 Task: Find connections with filter location Ipojuca with filter topic #Marketswith filter profile language Spanish with filter current company National Skill Development Corporation with filter school Chitkara University with filter industry Water Supply and Irrigation Systems with filter service category Life Insurance with filter keywords title Proposal Writer
Action: Mouse moved to (458, 161)
Screenshot: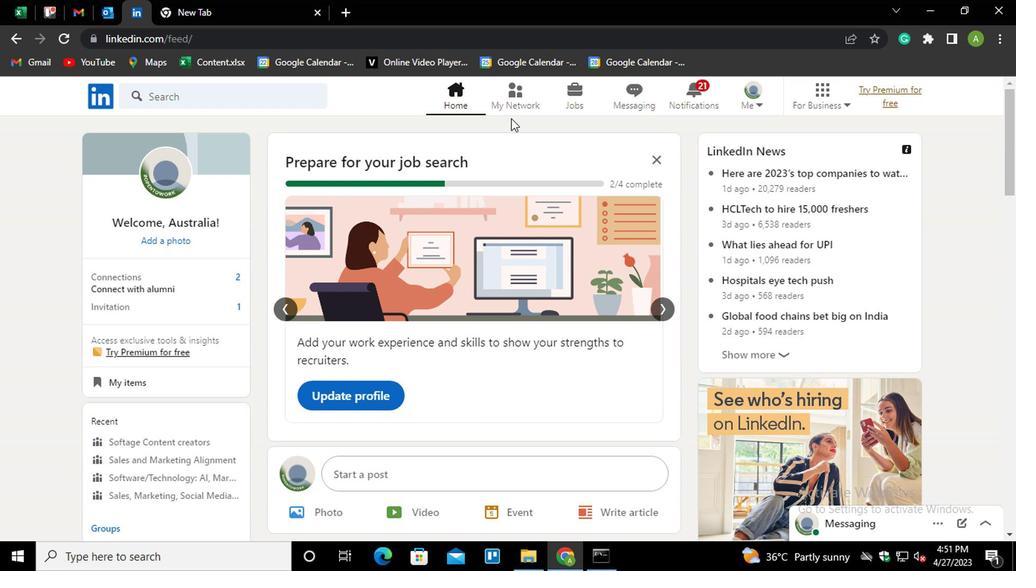 
Action: Mouse pressed left at (458, 161)
Screenshot: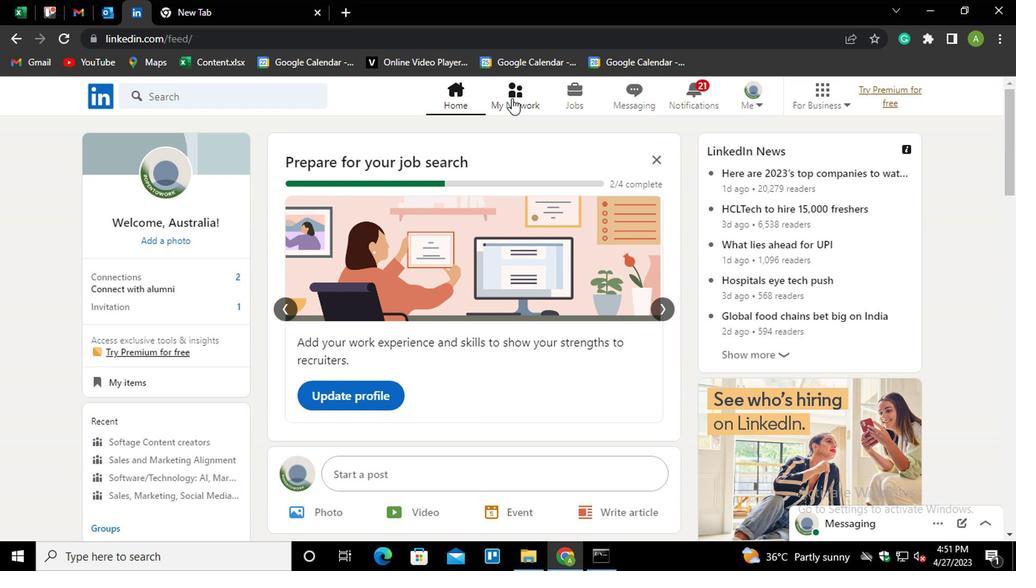 
Action: Mouse moved to (211, 218)
Screenshot: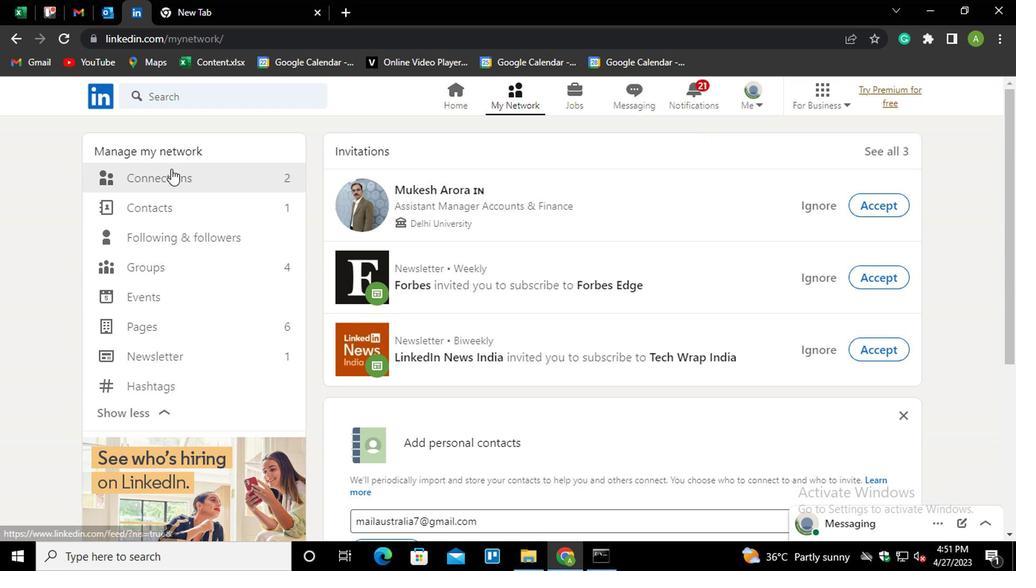 
Action: Mouse pressed left at (211, 218)
Screenshot: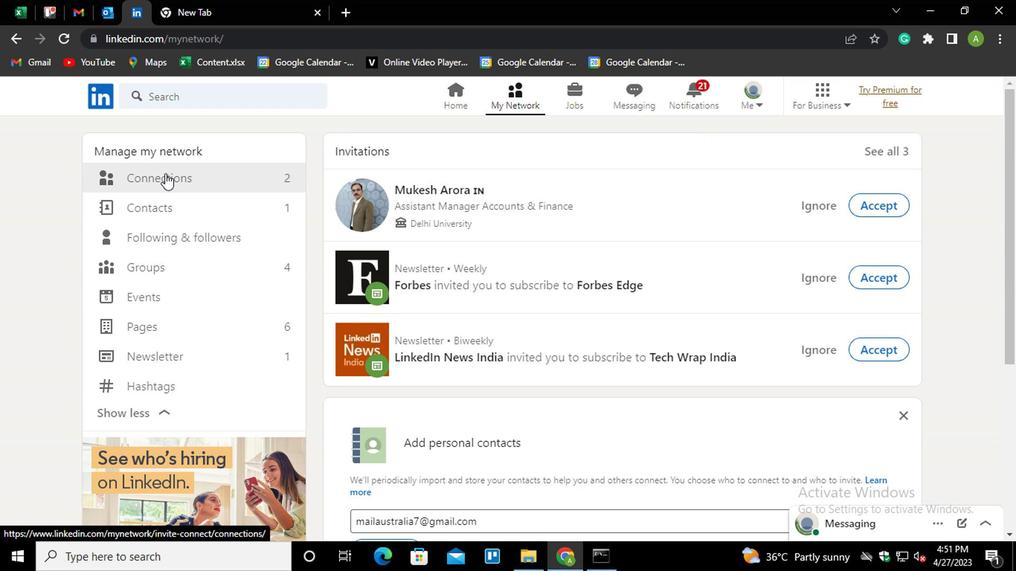 
Action: Mouse moved to (533, 216)
Screenshot: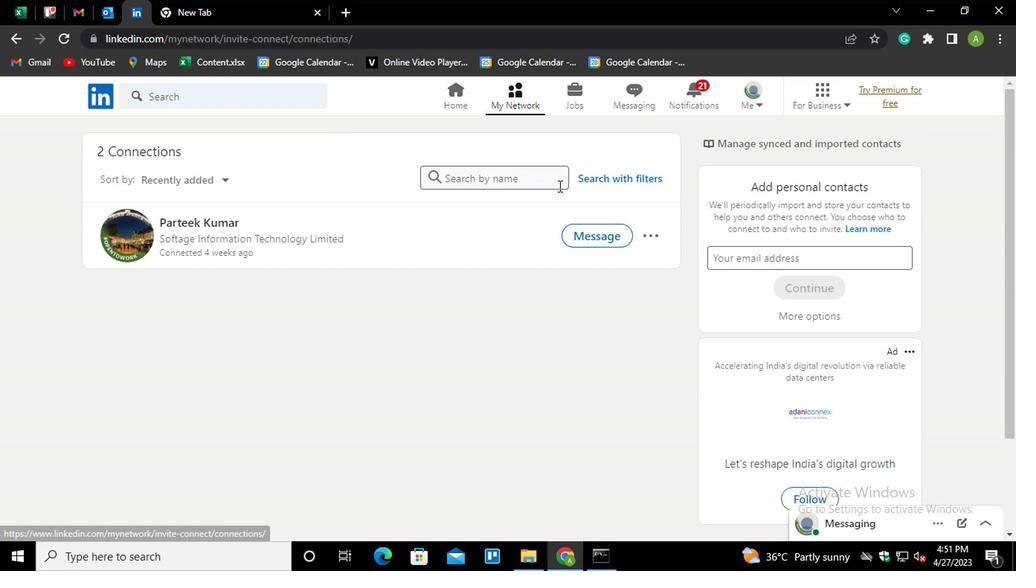 
Action: Mouse pressed left at (533, 216)
Screenshot: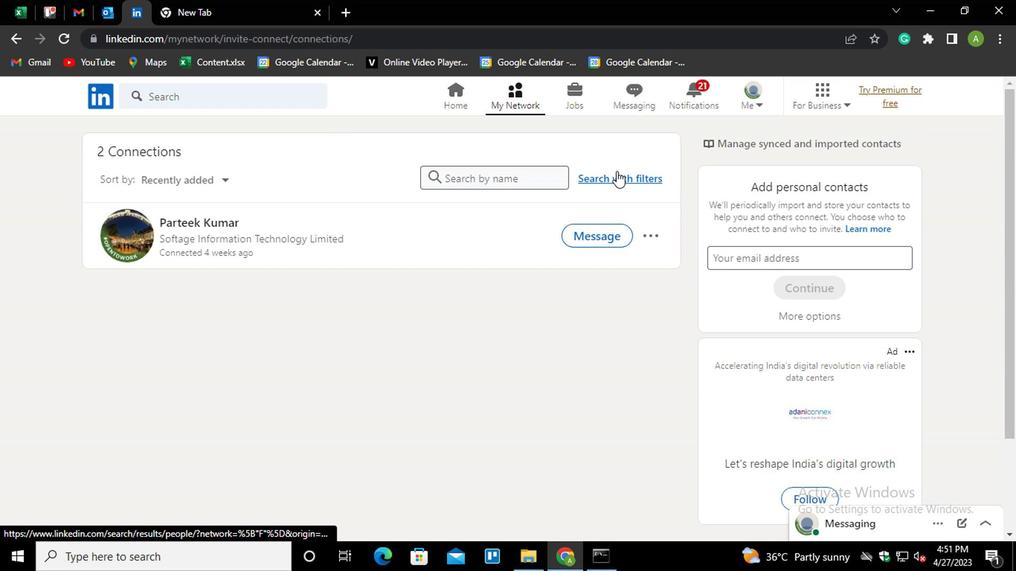 
Action: Mouse moved to (486, 195)
Screenshot: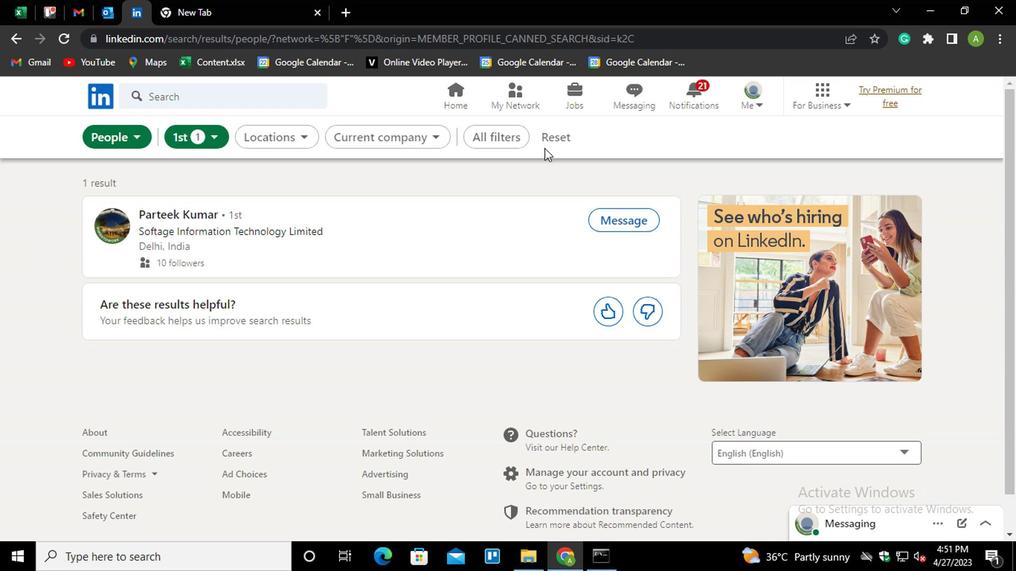 
Action: Mouse pressed left at (486, 195)
Screenshot: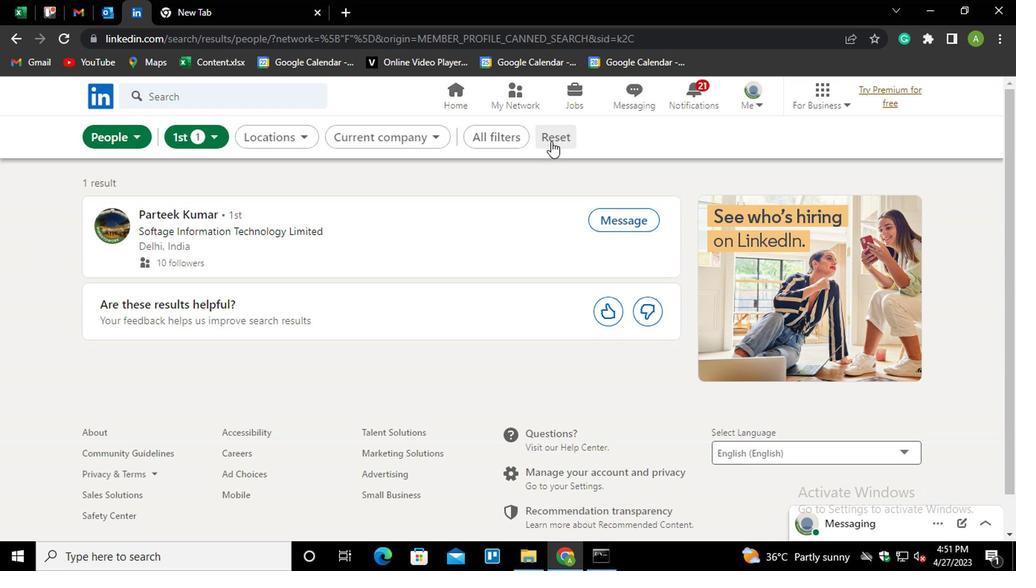 
Action: Mouse moved to (475, 195)
Screenshot: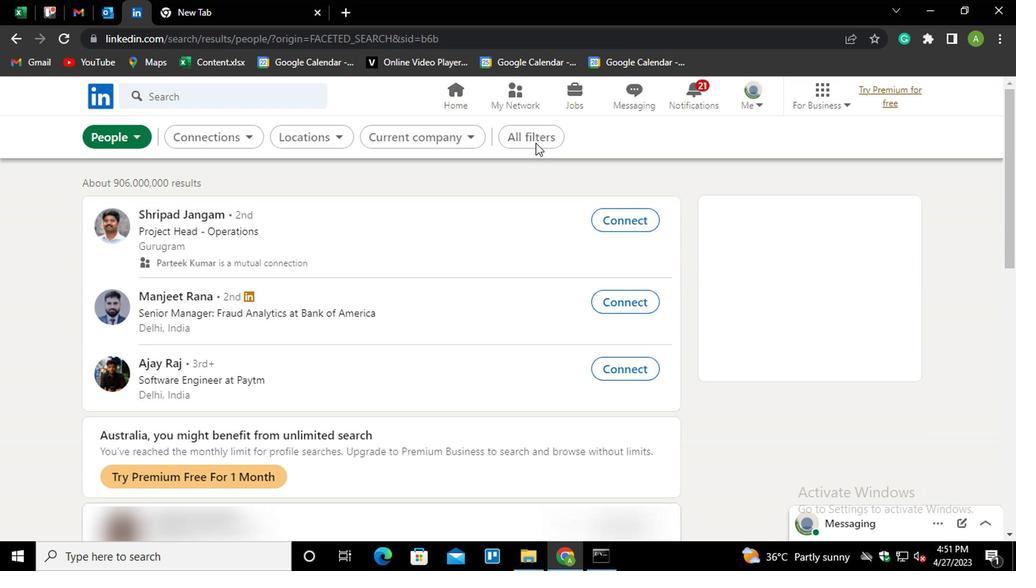
Action: Mouse pressed left at (475, 195)
Screenshot: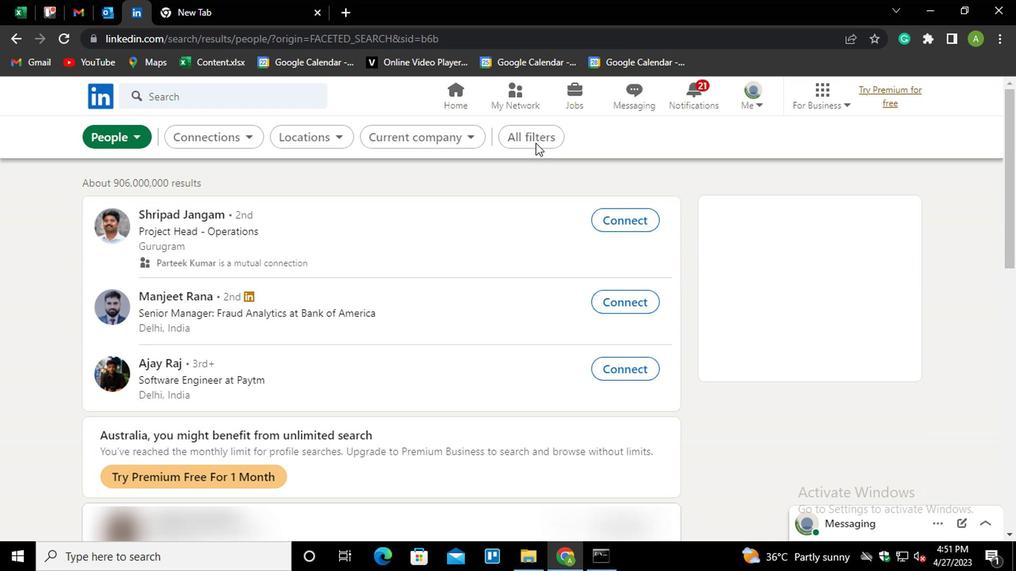 
Action: Mouse moved to (584, 284)
Screenshot: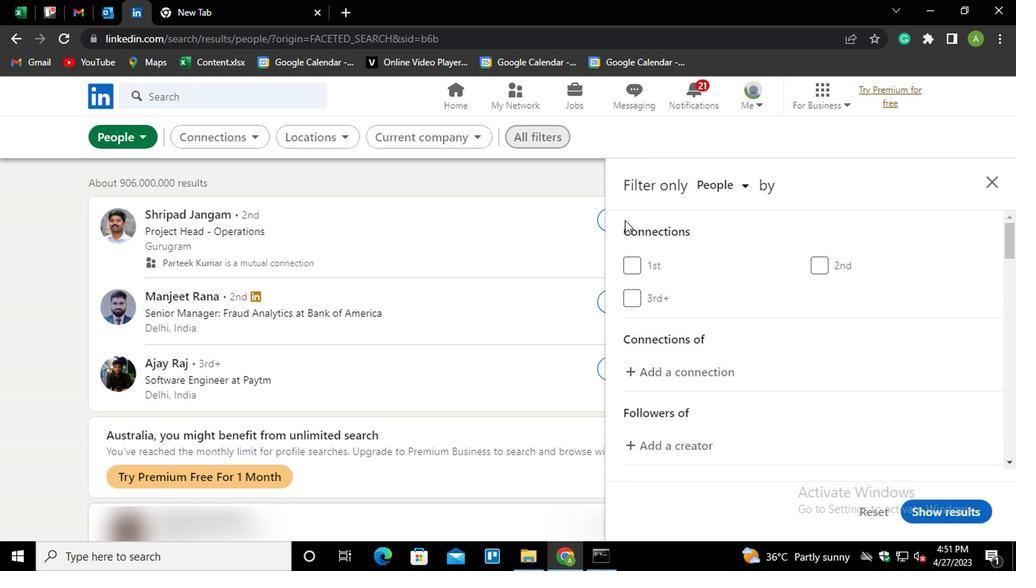 
Action: Mouse scrolled (584, 283) with delta (0, 0)
Screenshot: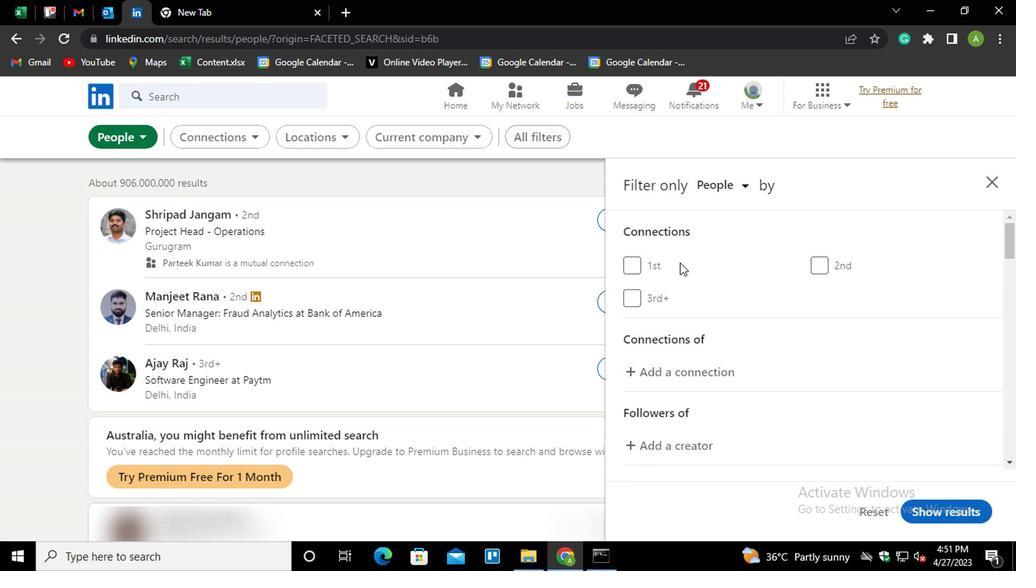 
Action: Mouse scrolled (584, 283) with delta (0, 0)
Screenshot: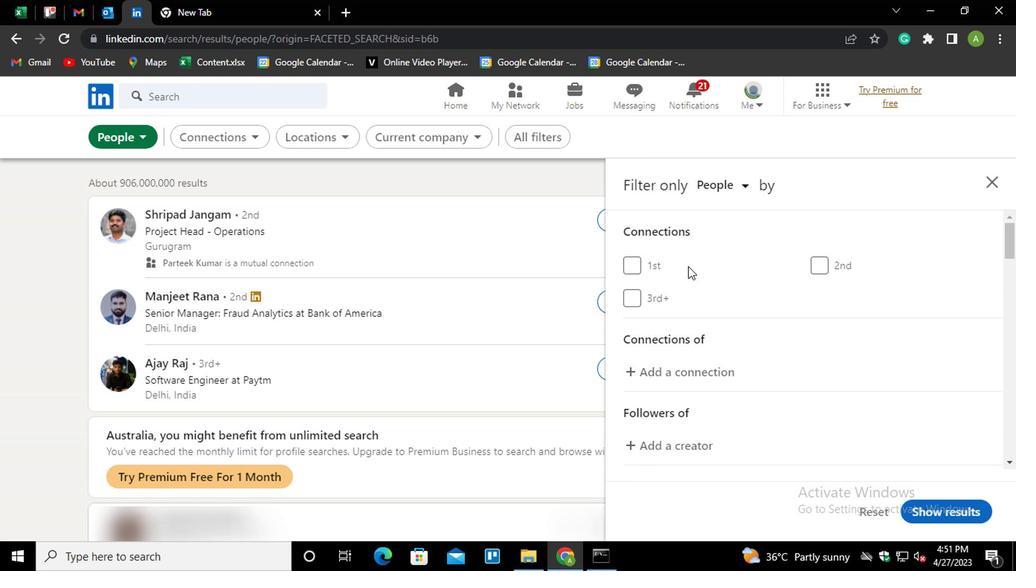 
Action: Mouse scrolled (584, 283) with delta (0, 0)
Screenshot: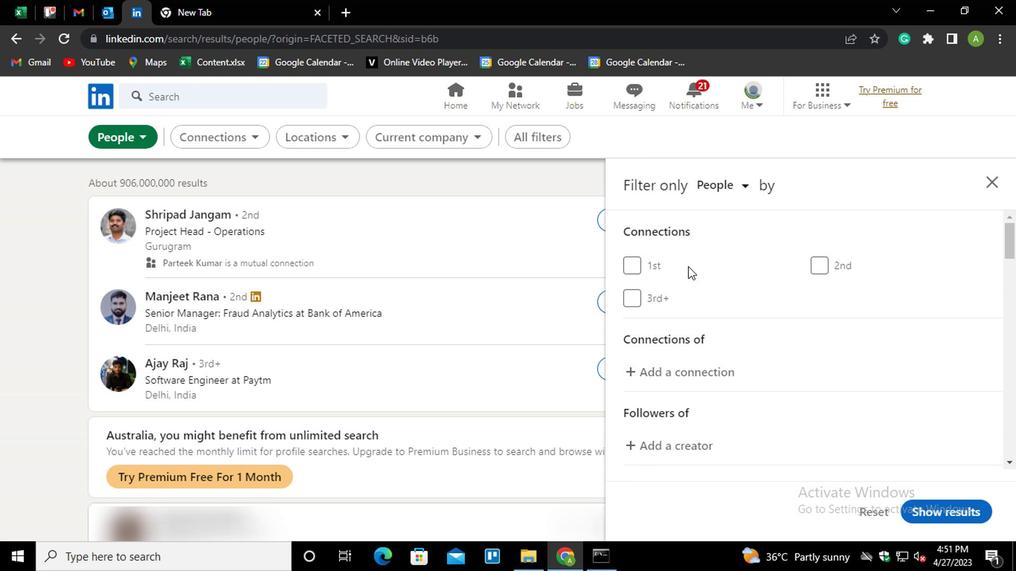 
Action: Mouse moved to (697, 358)
Screenshot: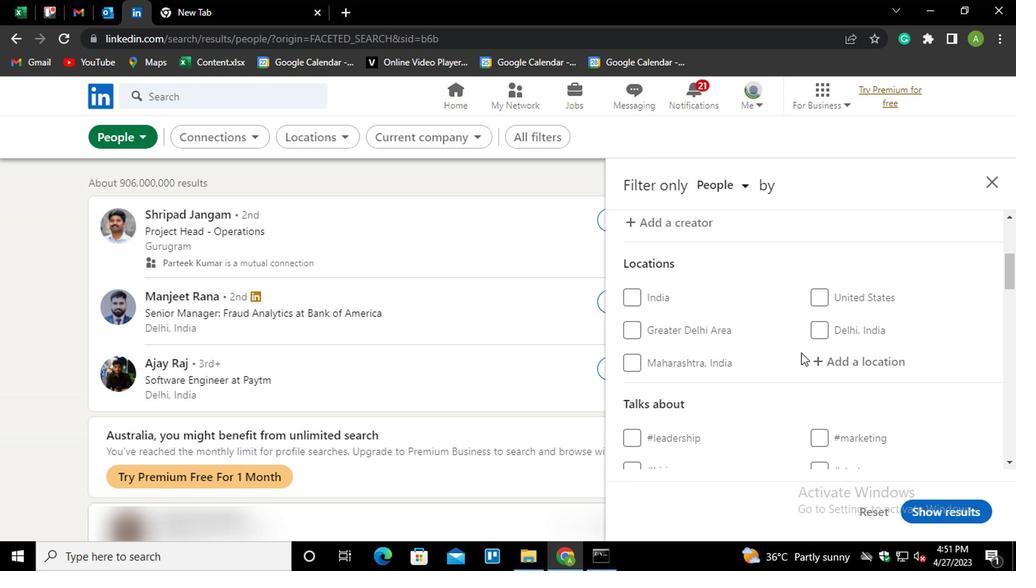 
Action: Mouse pressed left at (697, 358)
Screenshot: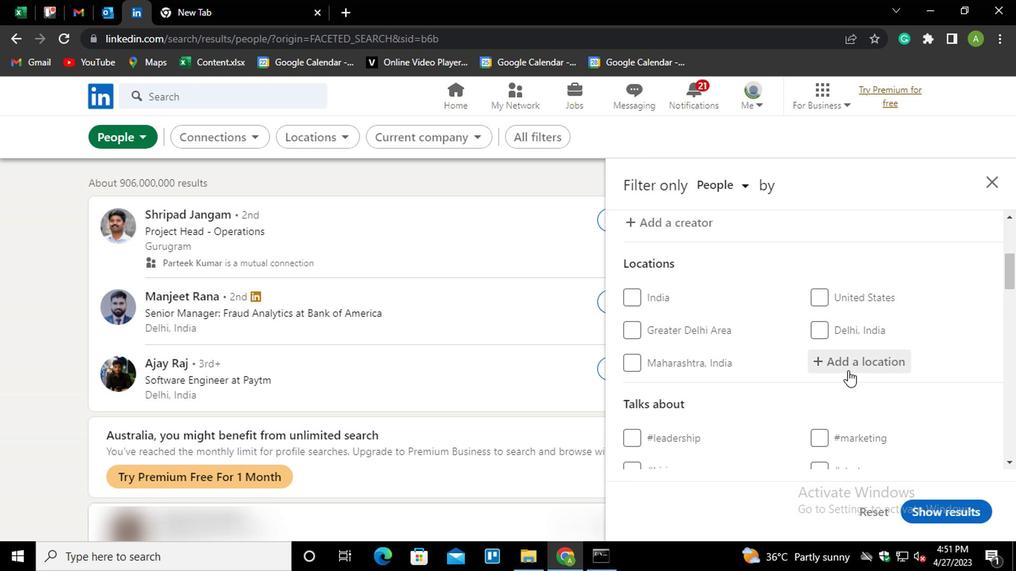 
Action: Mouse moved to (697, 354)
Screenshot: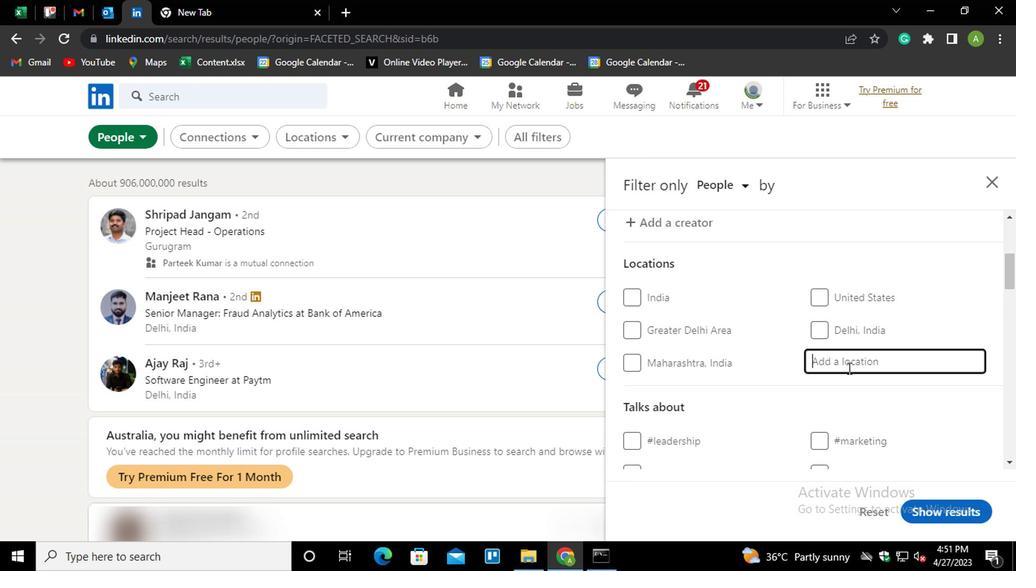 
Action: Mouse pressed left at (697, 354)
Screenshot: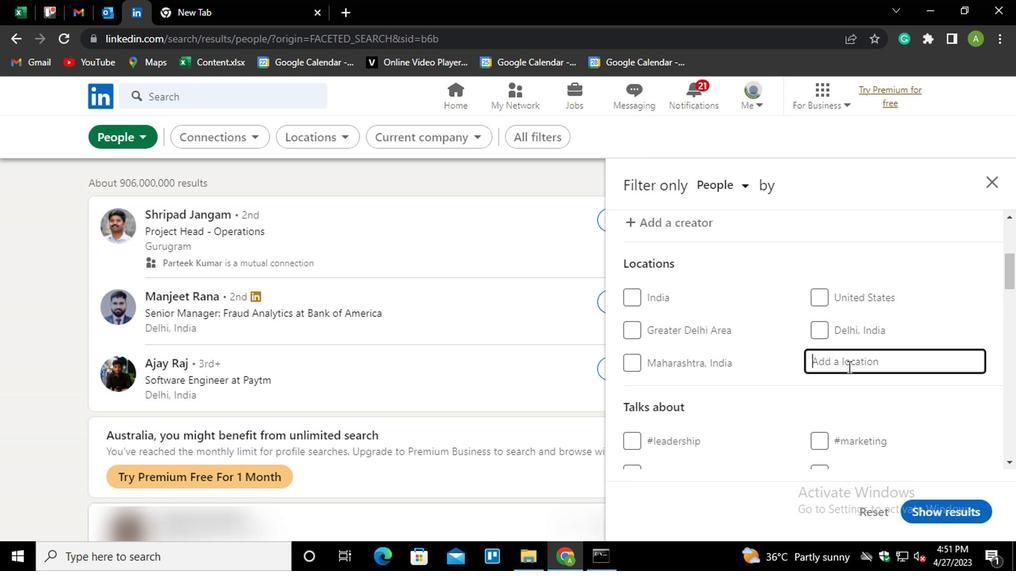 
Action: Mouse moved to (697, 353)
Screenshot: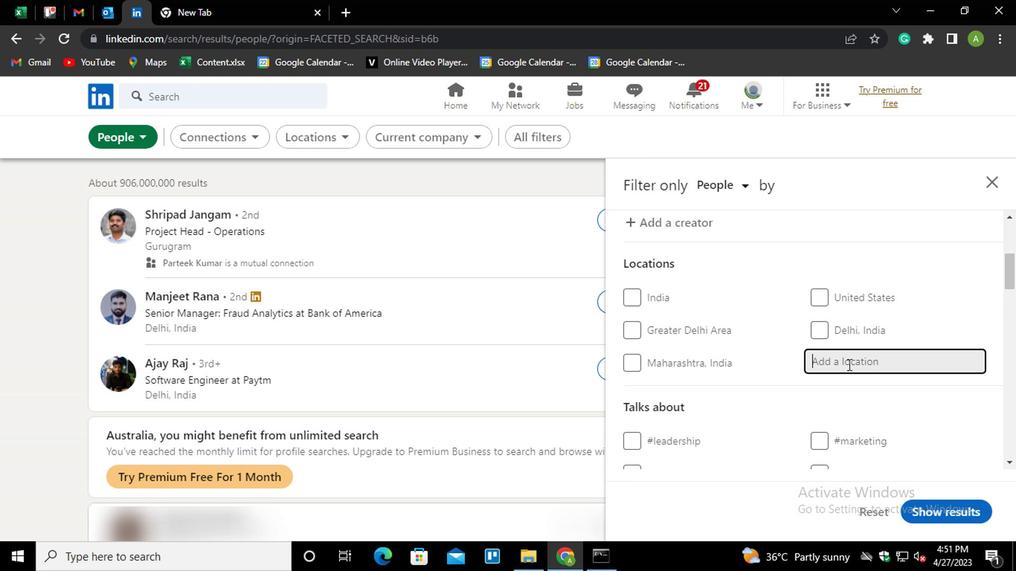 
Action: Key pressed <Key.shift><Key.shift><Key.shift><Key.shift><Key.shift><Key.shift>IPOJUCA<Key.down><Key.enter>
Screenshot: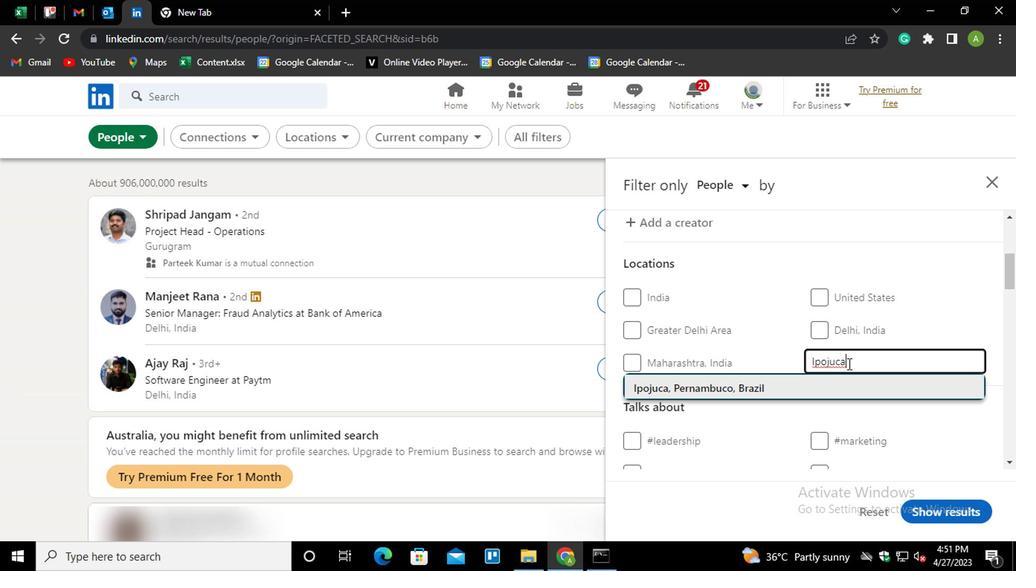 
Action: Mouse scrolled (697, 352) with delta (0, 0)
Screenshot: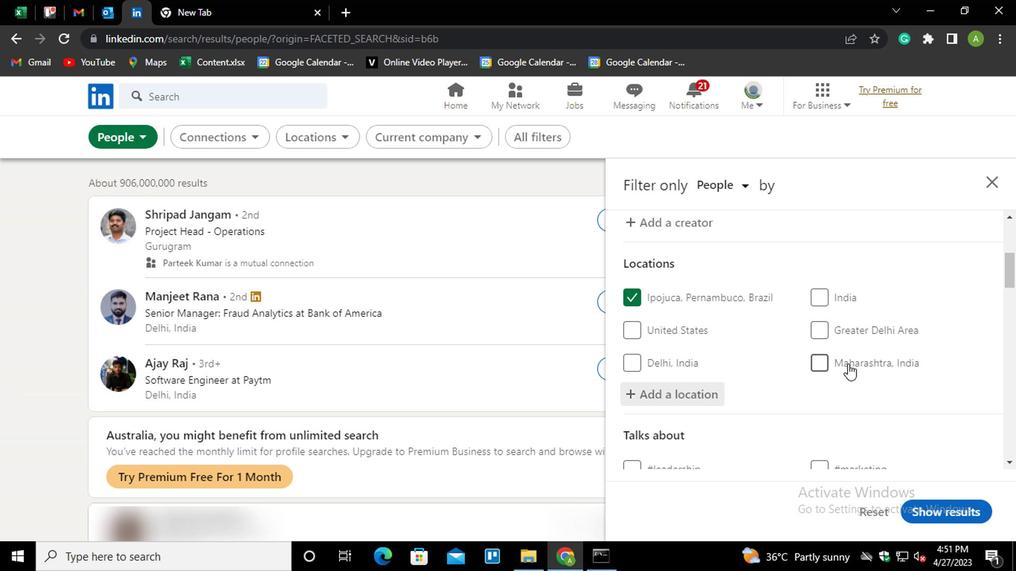 
Action: Mouse scrolled (697, 352) with delta (0, 0)
Screenshot: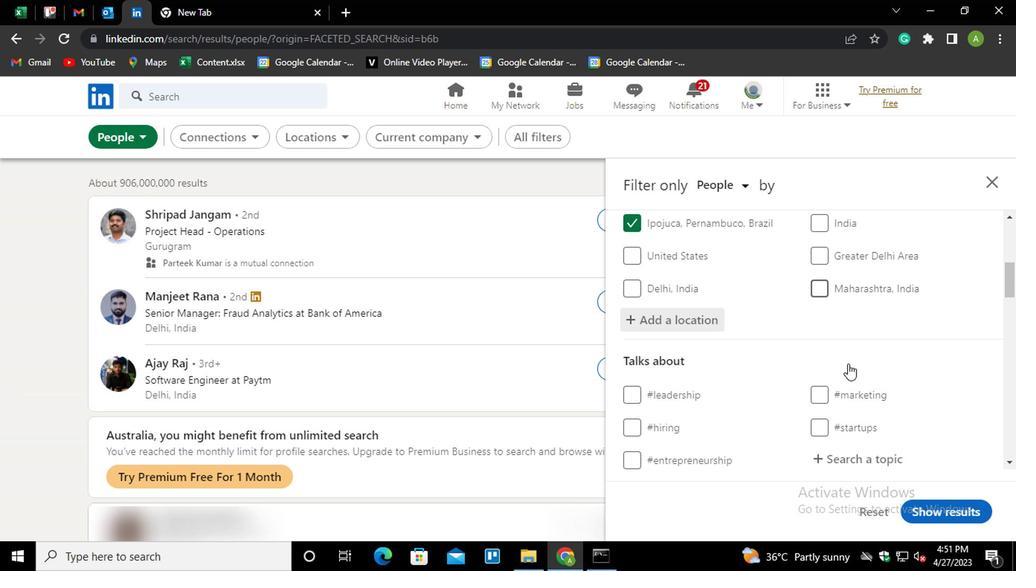 
Action: Mouse scrolled (697, 352) with delta (0, 0)
Screenshot: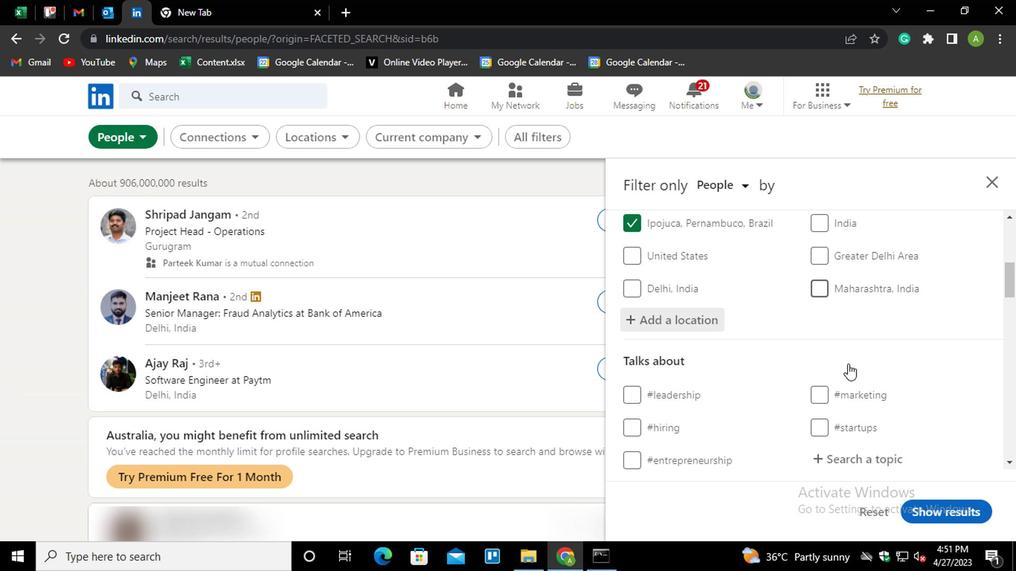 
Action: Mouse moved to (694, 314)
Screenshot: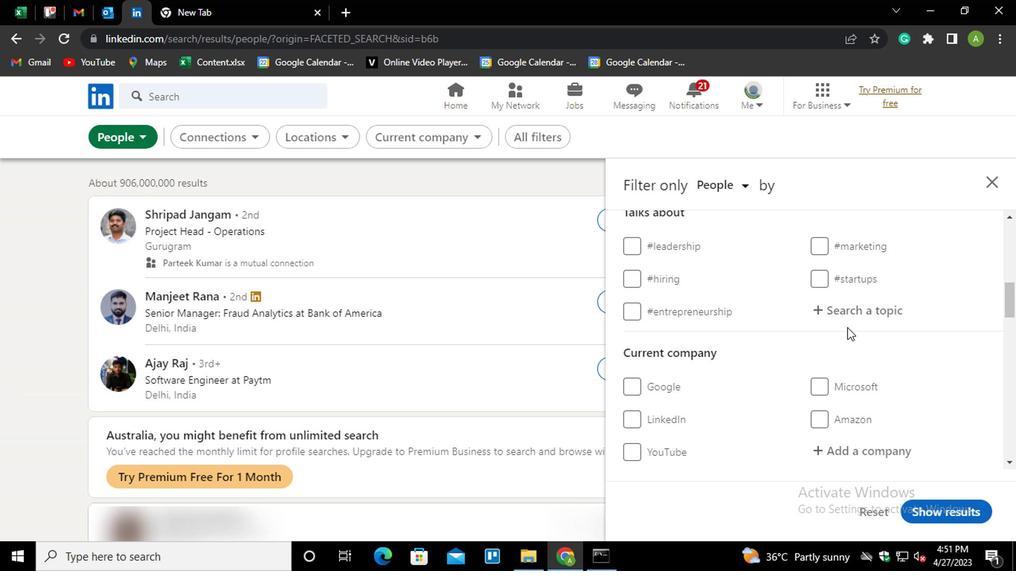 
Action: Mouse pressed left at (694, 314)
Screenshot: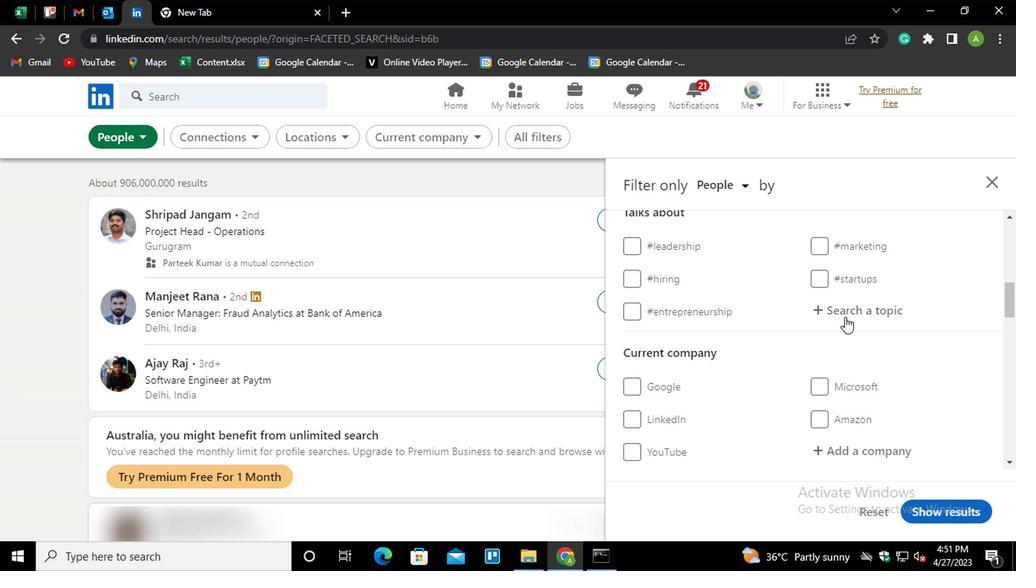 
Action: Key pressed <Key.shift>MARKETS<Key.down><Key.enter>
Screenshot: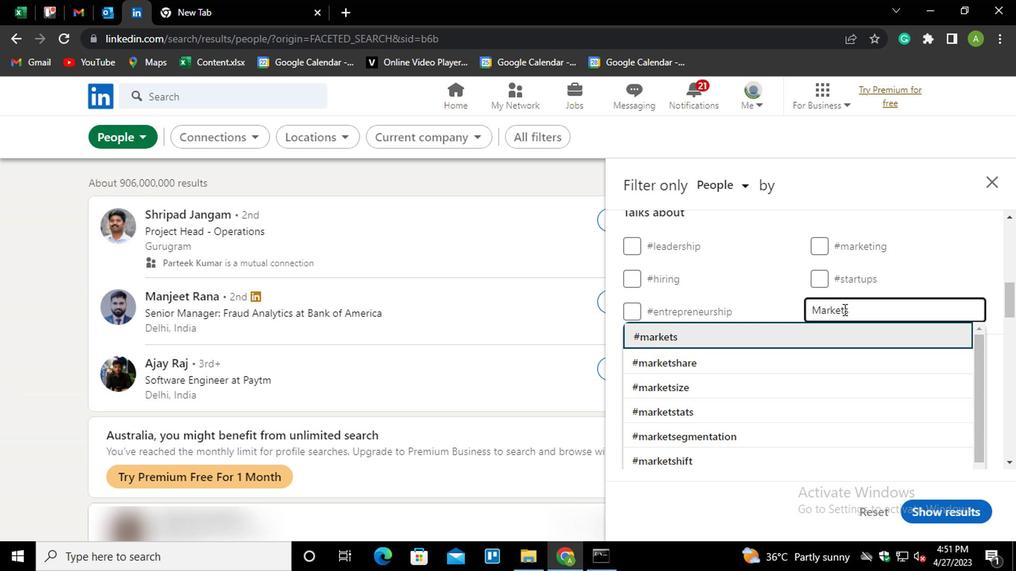 
Action: Mouse moved to (694, 314)
Screenshot: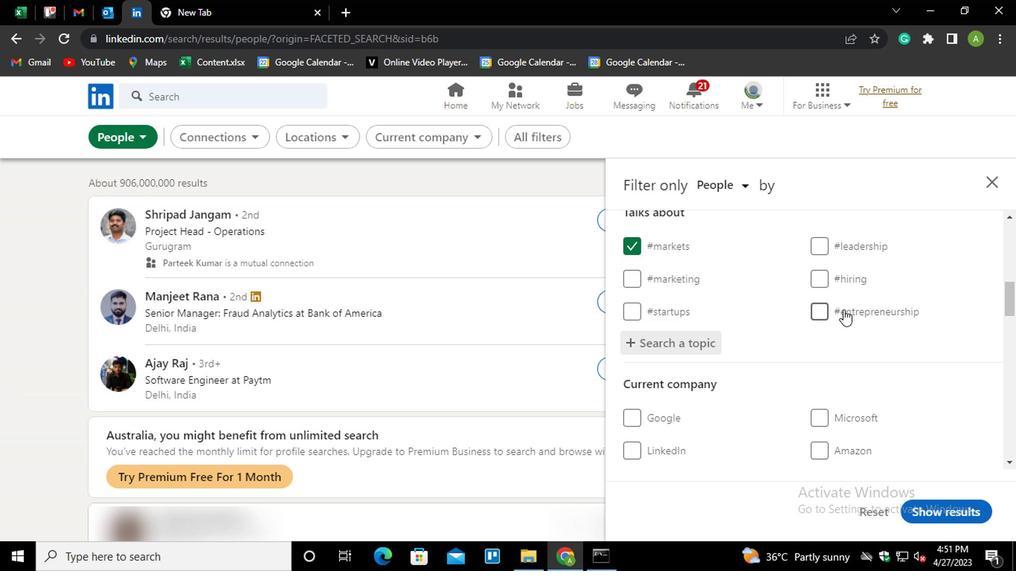 
Action: Mouse scrolled (694, 314) with delta (0, 0)
Screenshot: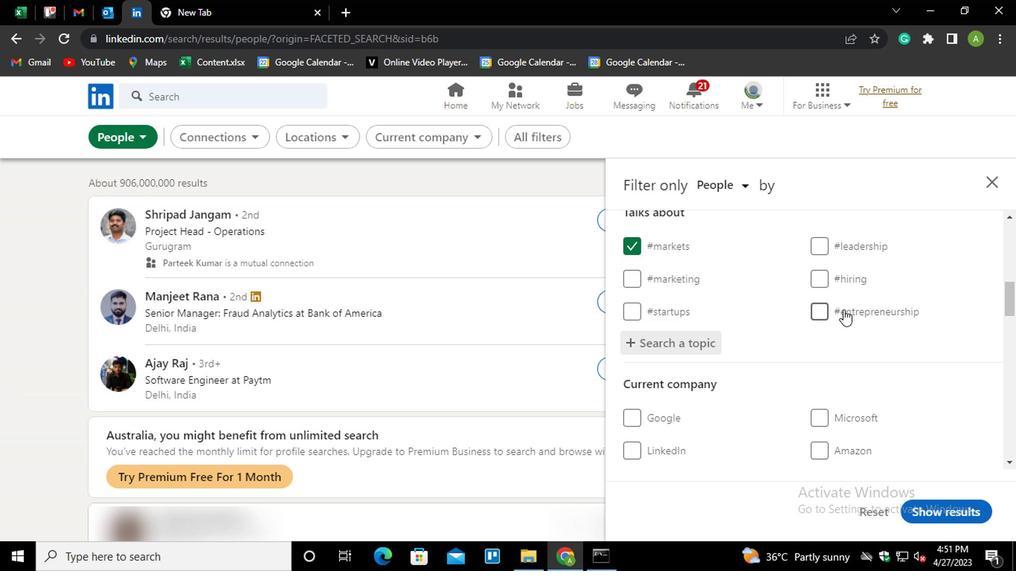 
Action: Mouse scrolled (694, 314) with delta (0, 0)
Screenshot: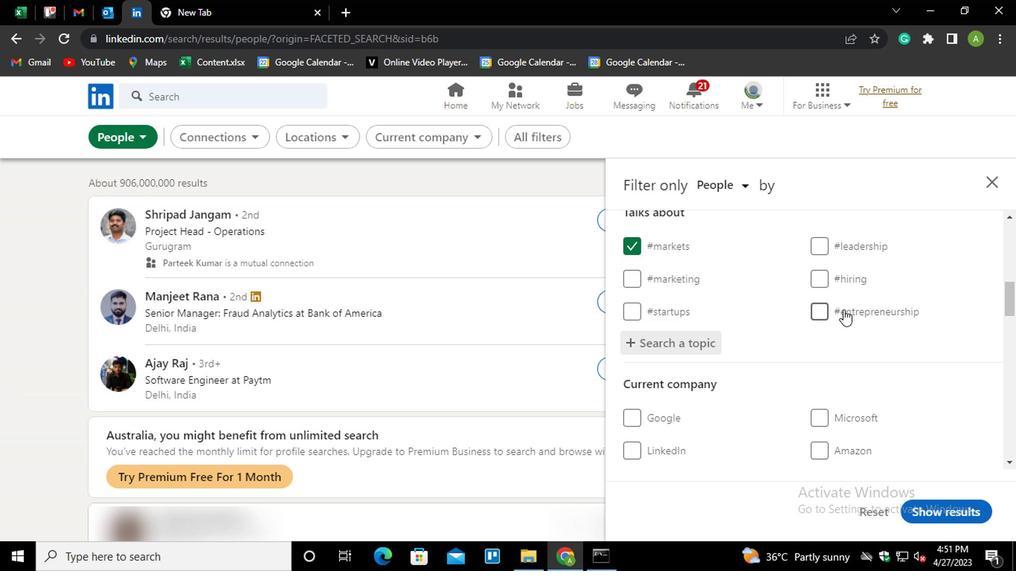 
Action: Mouse scrolled (694, 314) with delta (0, 0)
Screenshot: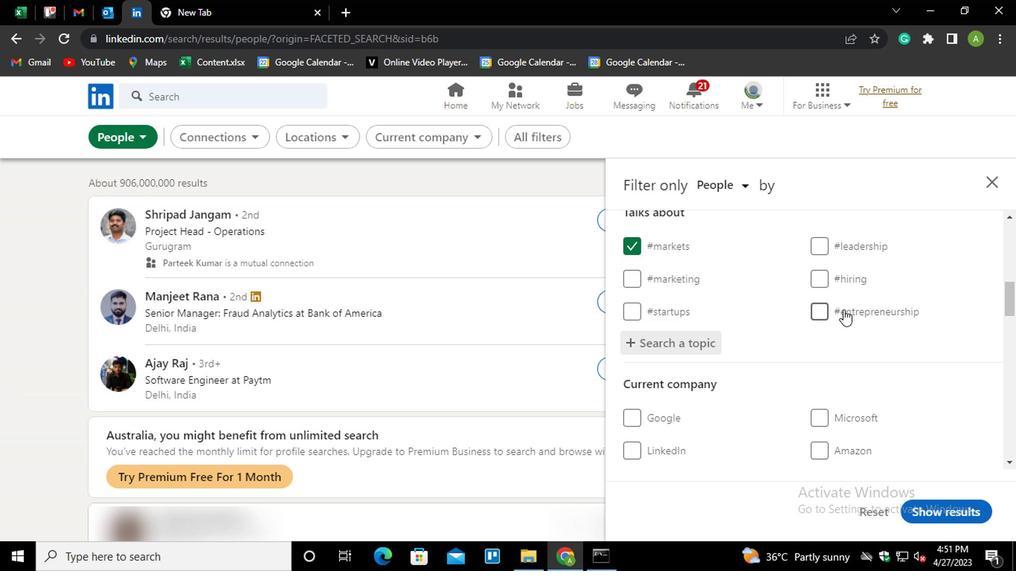 
Action: Mouse scrolled (694, 314) with delta (0, 0)
Screenshot: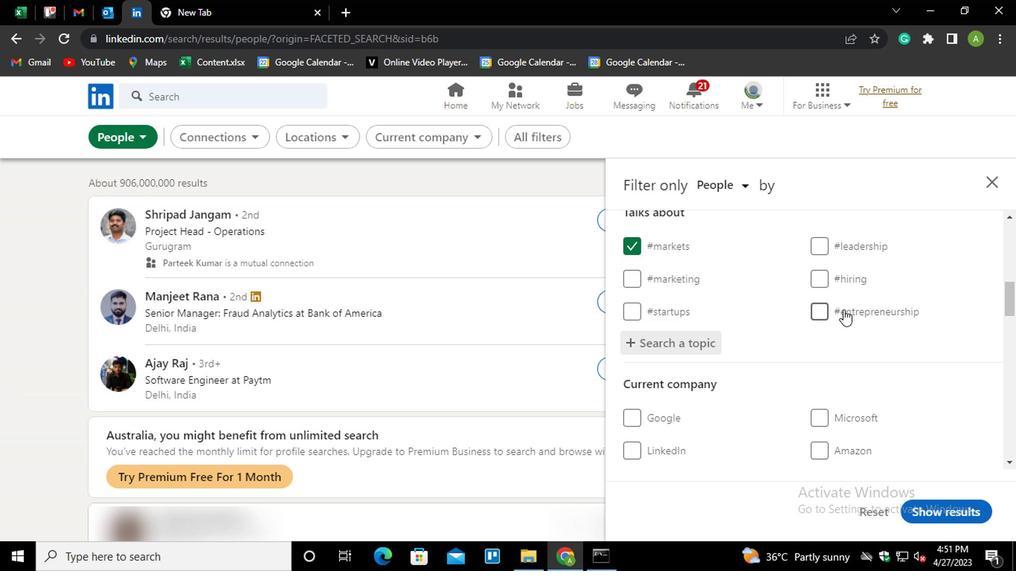 
Action: Mouse scrolled (694, 314) with delta (0, 0)
Screenshot: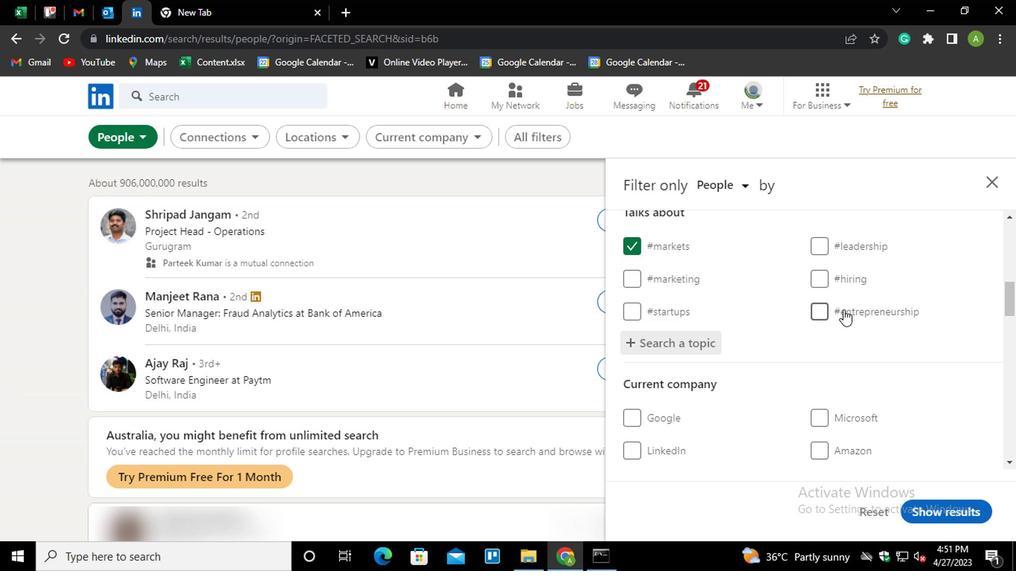 
Action: Mouse scrolled (694, 314) with delta (0, 0)
Screenshot: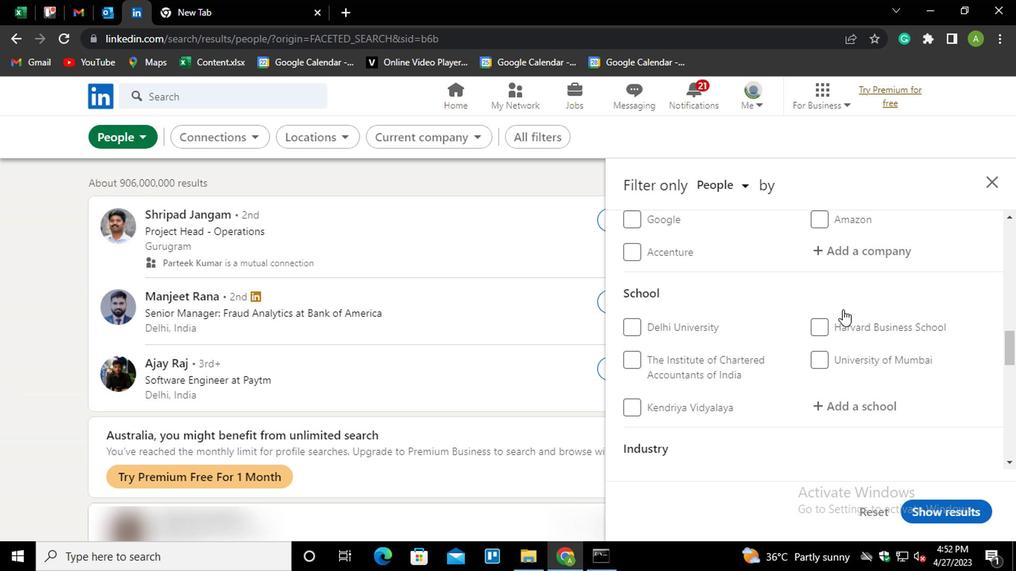 
Action: Mouse scrolled (694, 314) with delta (0, 0)
Screenshot: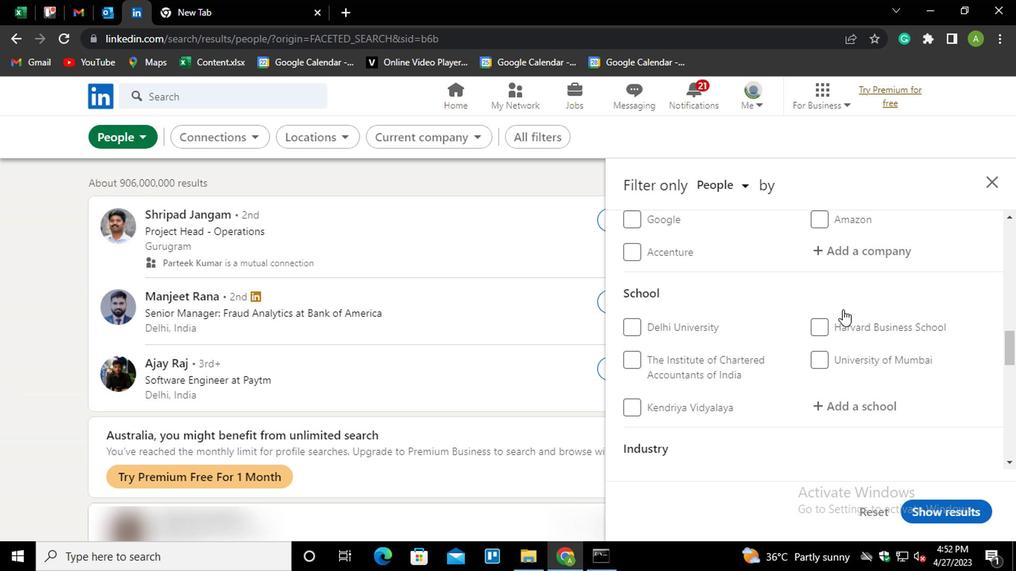 
Action: Mouse scrolled (694, 314) with delta (0, 0)
Screenshot: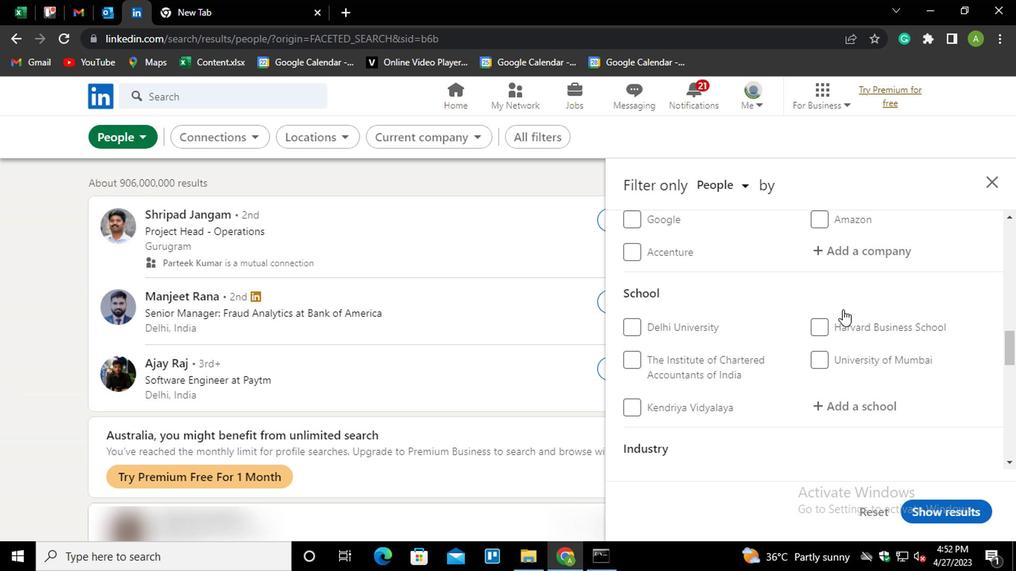 
Action: Mouse scrolled (694, 314) with delta (0, 0)
Screenshot: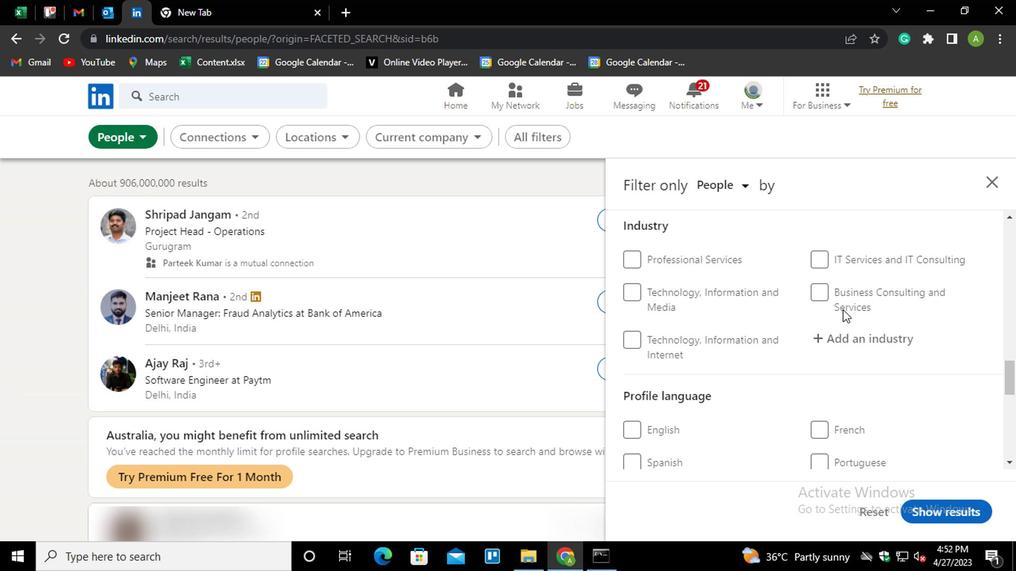 
Action: Mouse scrolled (694, 314) with delta (0, 0)
Screenshot: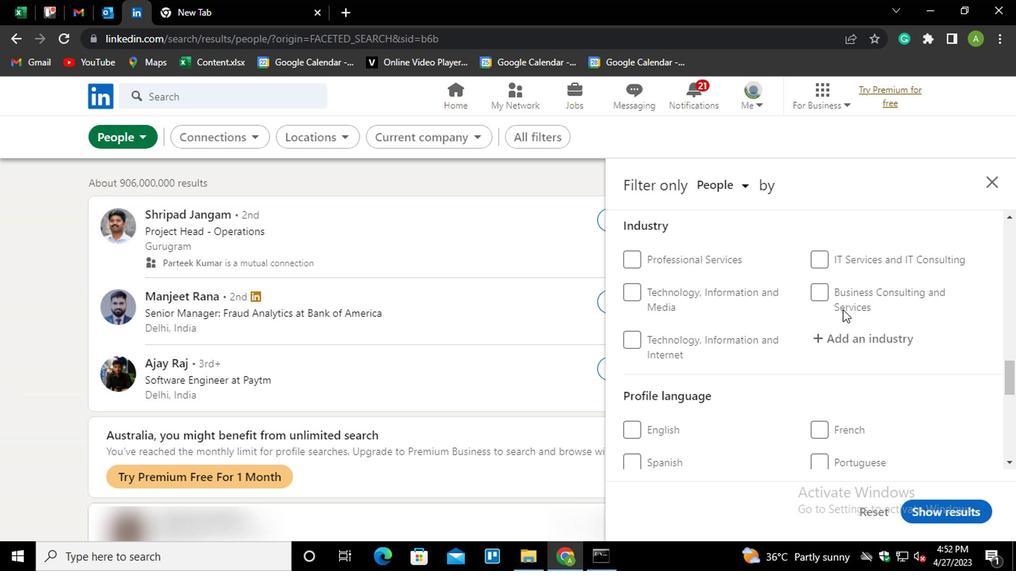 
Action: Mouse moved to (540, 319)
Screenshot: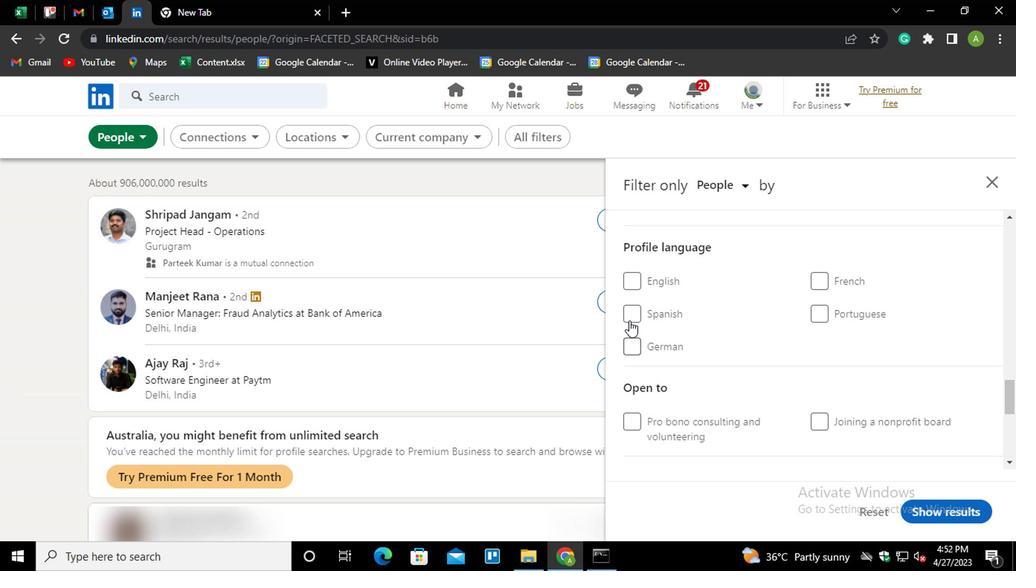 
Action: Mouse pressed left at (540, 319)
Screenshot: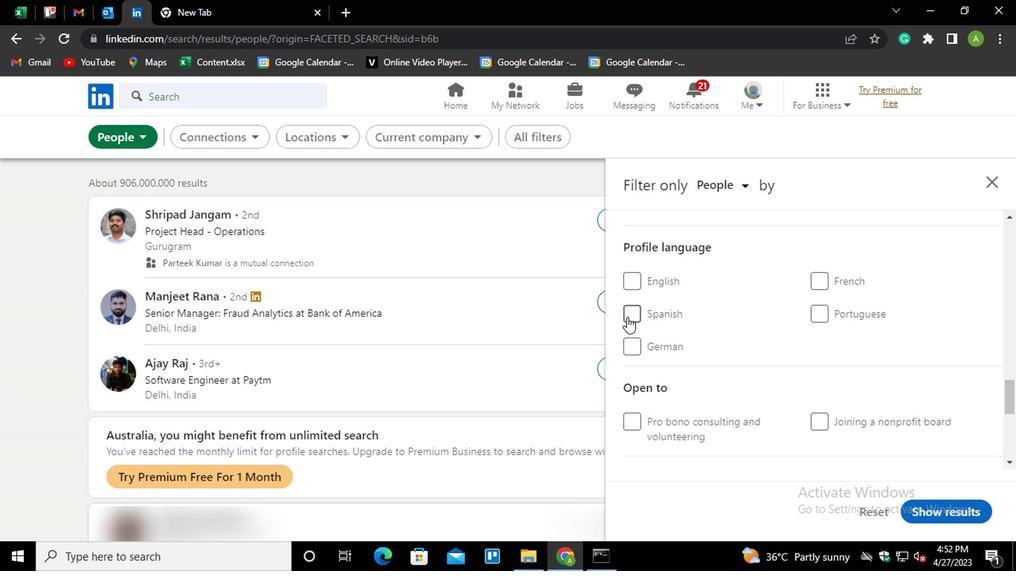 
Action: Mouse moved to (647, 339)
Screenshot: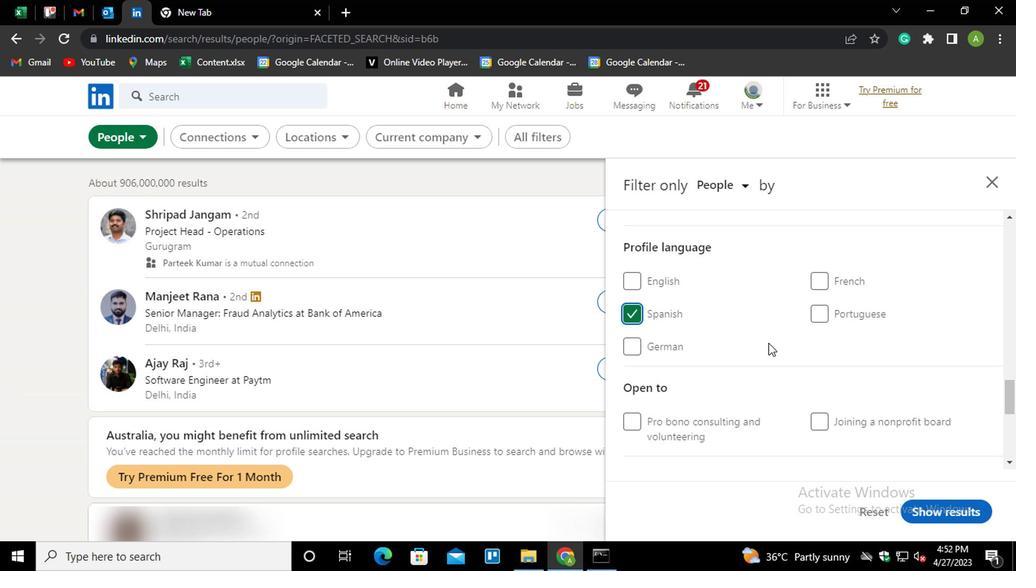 
Action: Mouse scrolled (647, 339) with delta (0, 0)
Screenshot: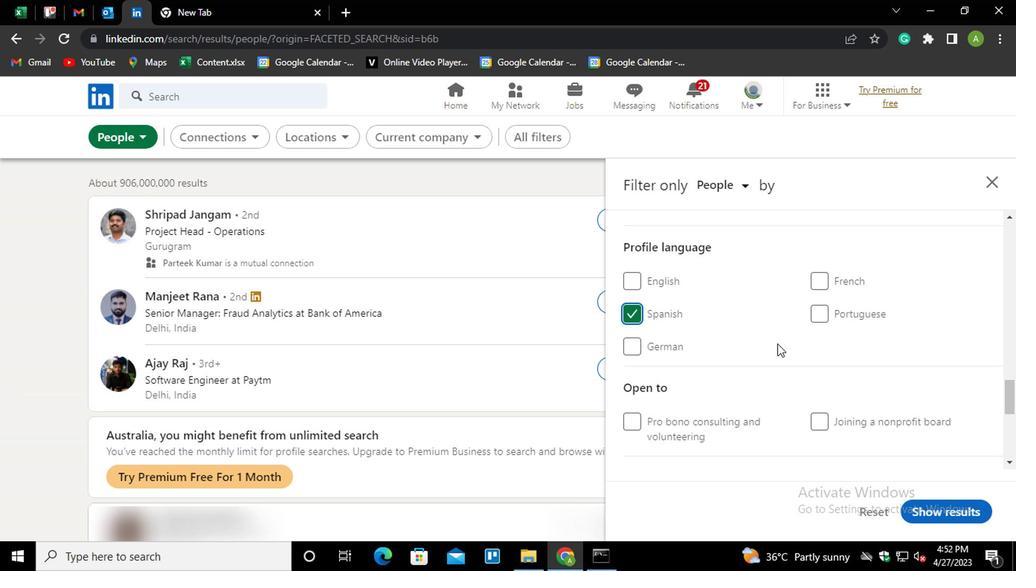 
Action: Mouse scrolled (647, 339) with delta (0, 0)
Screenshot: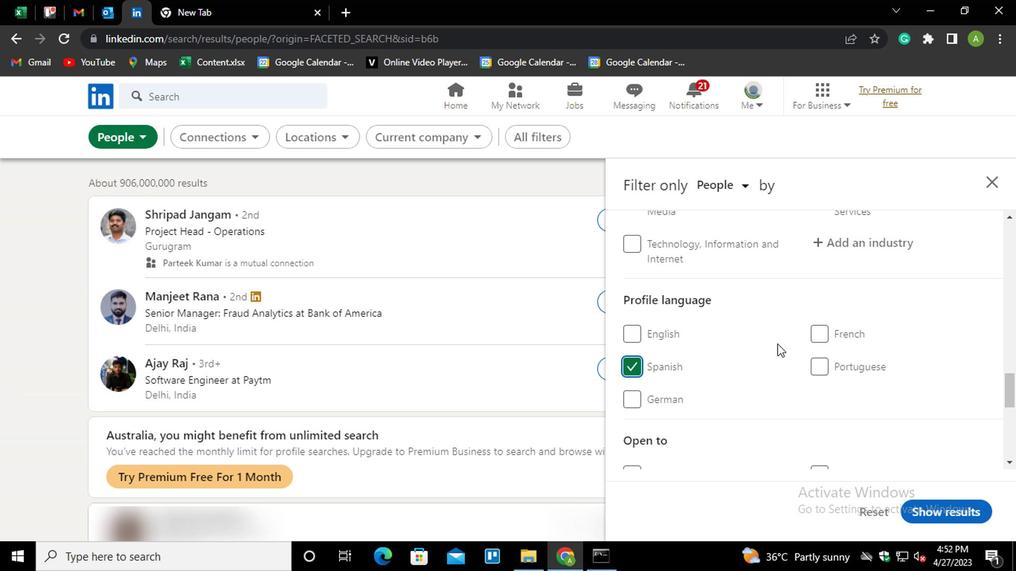 
Action: Mouse scrolled (647, 339) with delta (0, 0)
Screenshot: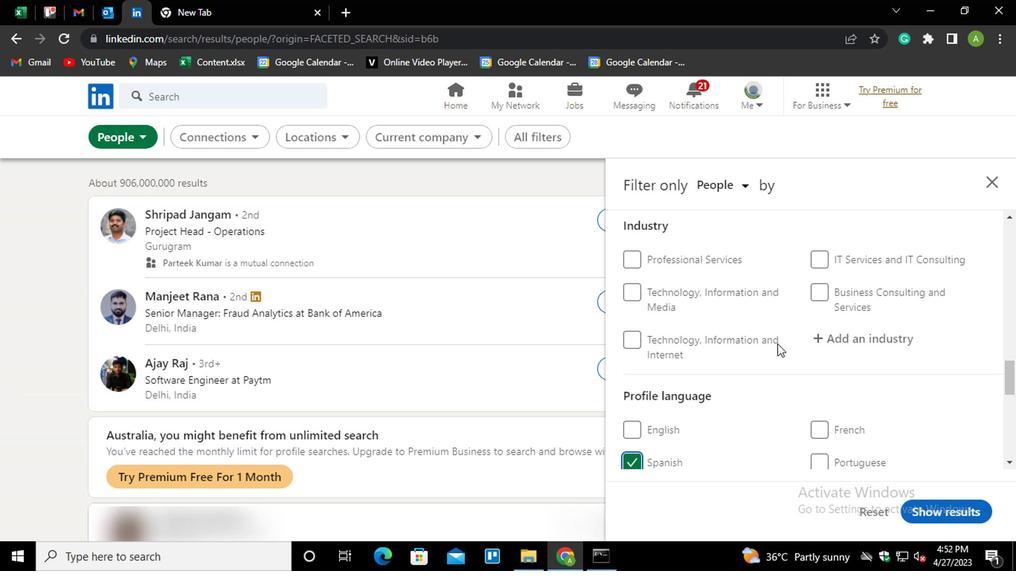 
Action: Mouse scrolled (647, 339) with delta (0, 0)
Screenshot: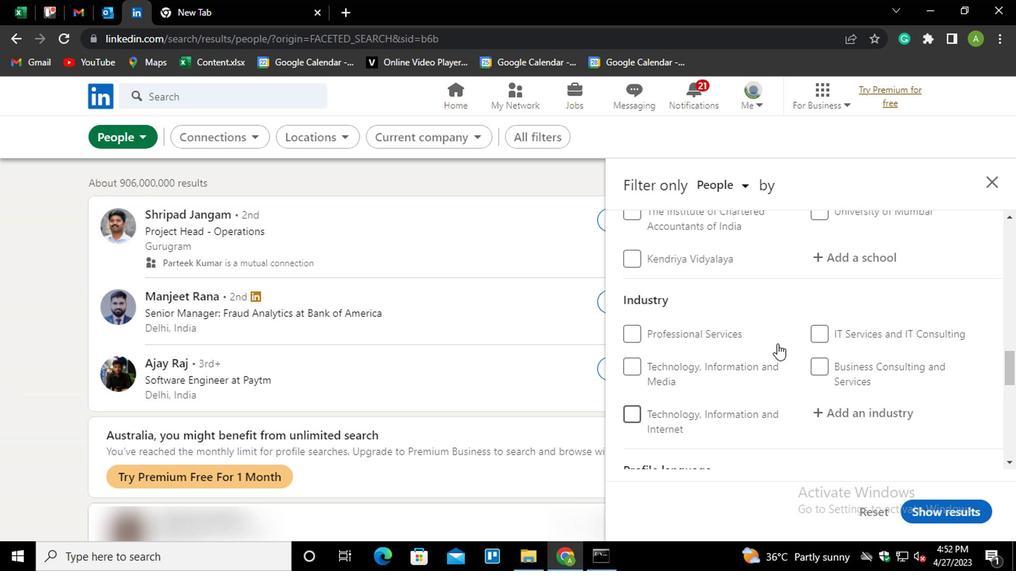 
Action: Mouse scrolled (647, 339) with delta (0, 0)
Screenshot: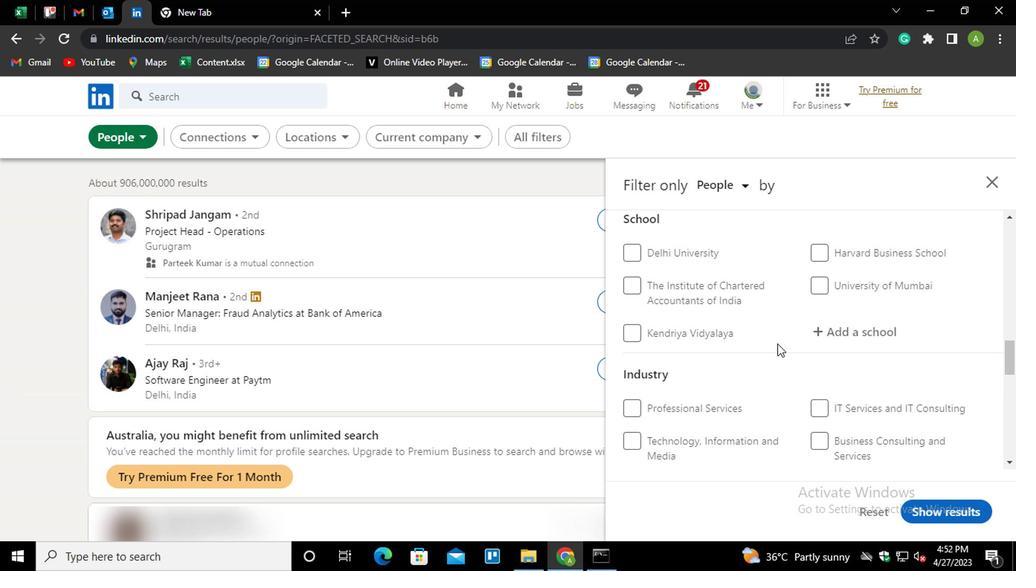 
Action: Mouse scrolled (647, 339) with delta (0, 0)
Screenshot: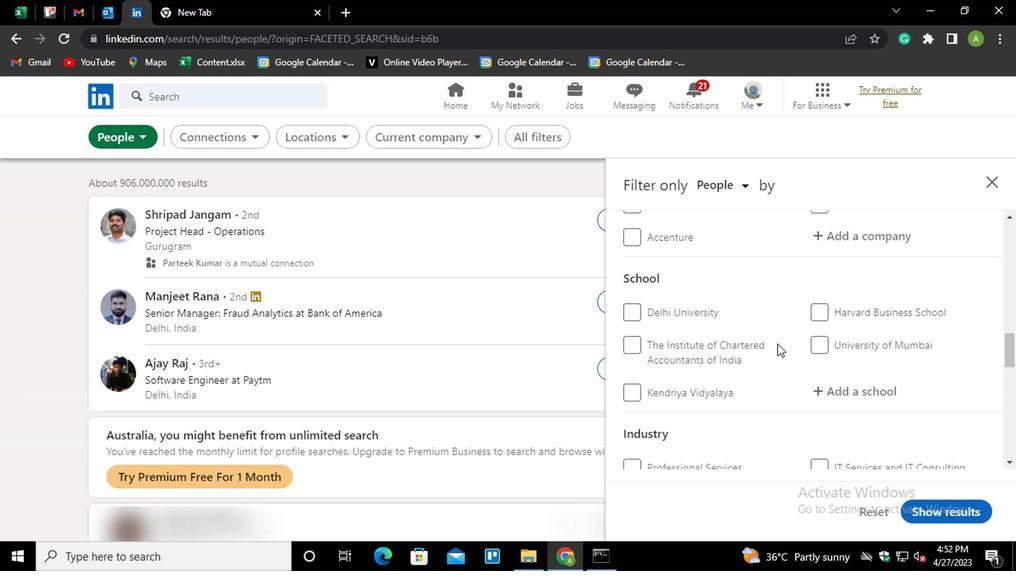 
Action: Mouse scrolled (647, 339) with delta (0, 0)
Screenshot: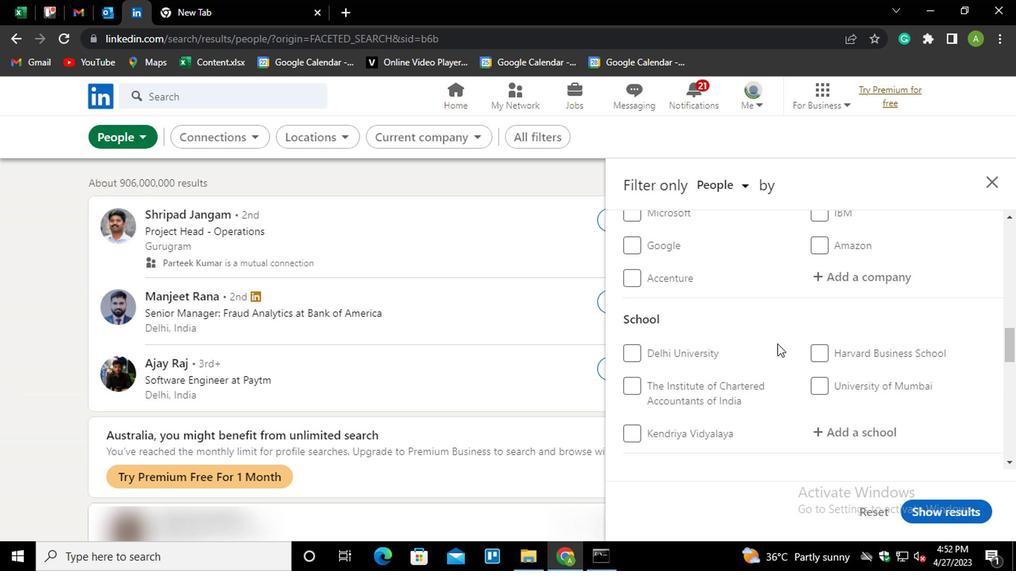 
Action: Mouse scrolled (647, 339) with delta (0, 0)
Screenshot: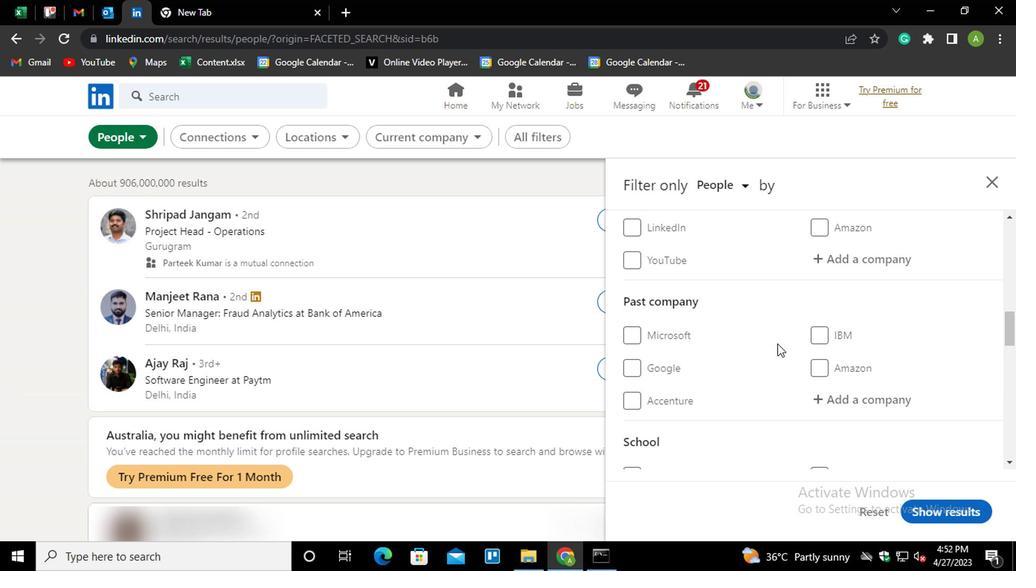 
Action: Mouse moved to (681, 330)
Screenshot: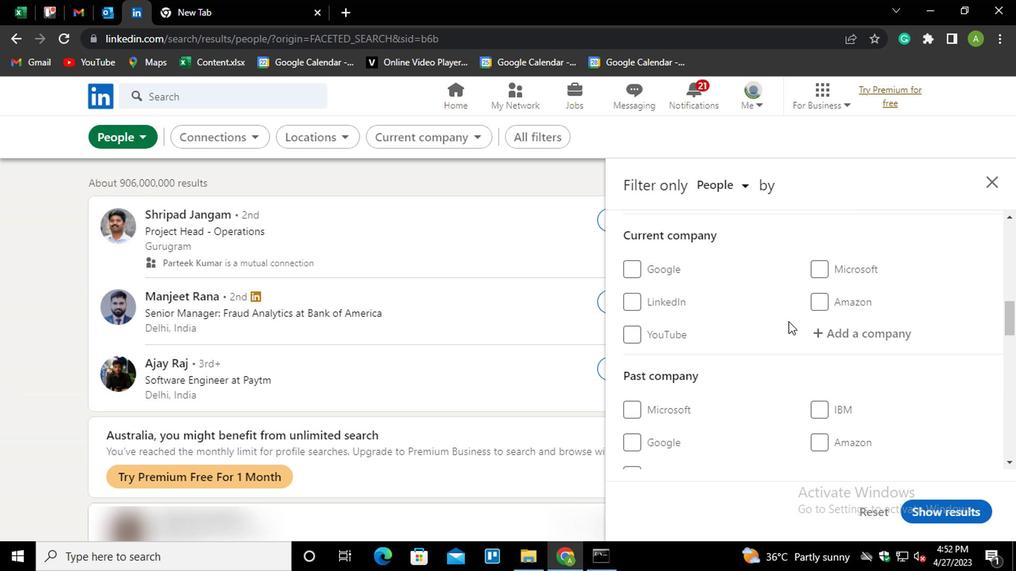 
Action: Mouse pressed left at (681, 330)
Screenshot: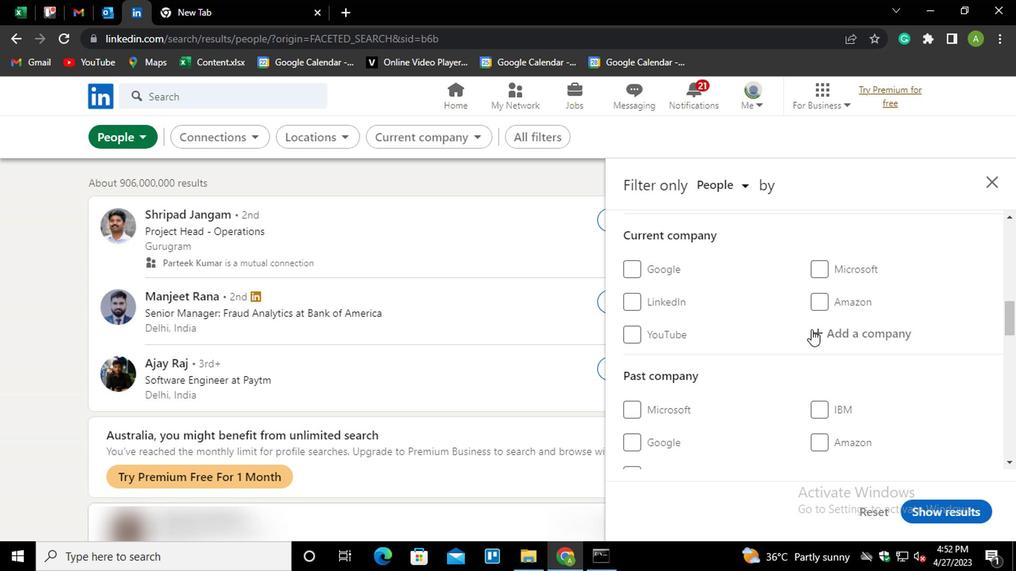 
Action: Key pressed <Key.shift>M<Key.backspace><Key.shift>NATIONAL<Key.space>SKILL<Key.space><Key.down><Key.enter>
Screenshot: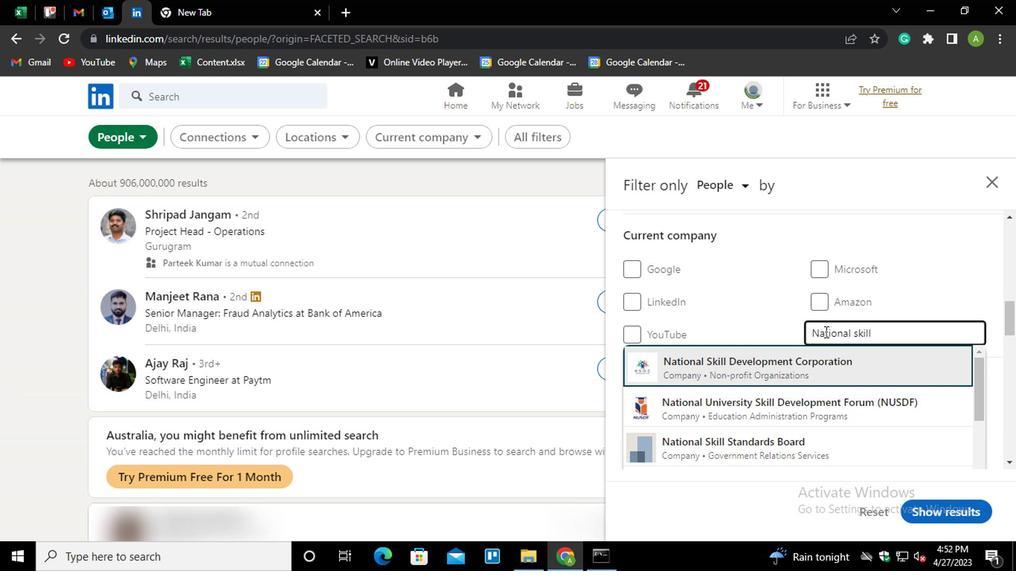 
Action: Mouse scrolled (681, 330) with delta (0, 0)
Screenshot: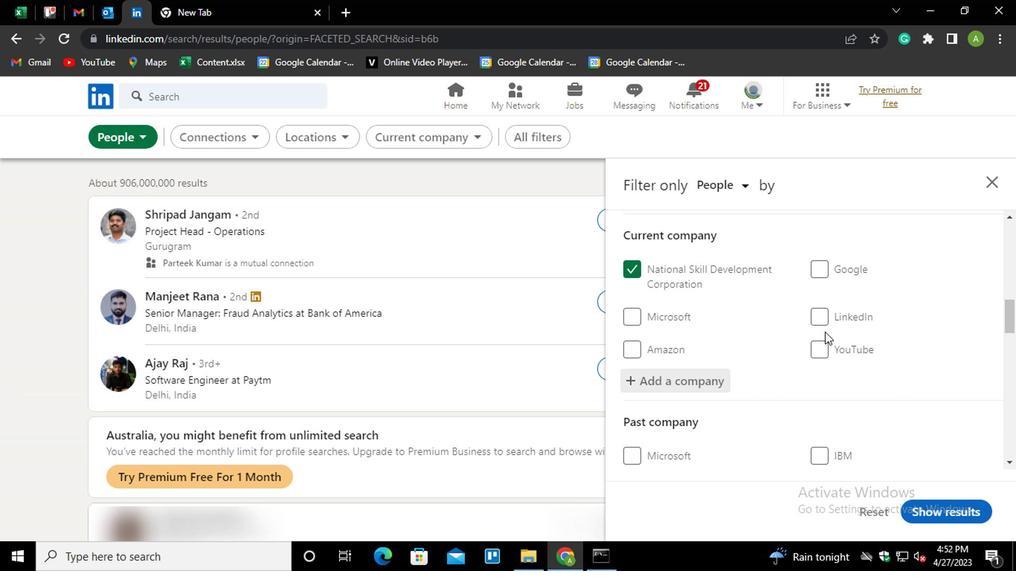 
Action: Mouse scrolled (681, 330) with delta (0, 0)
Screenshot: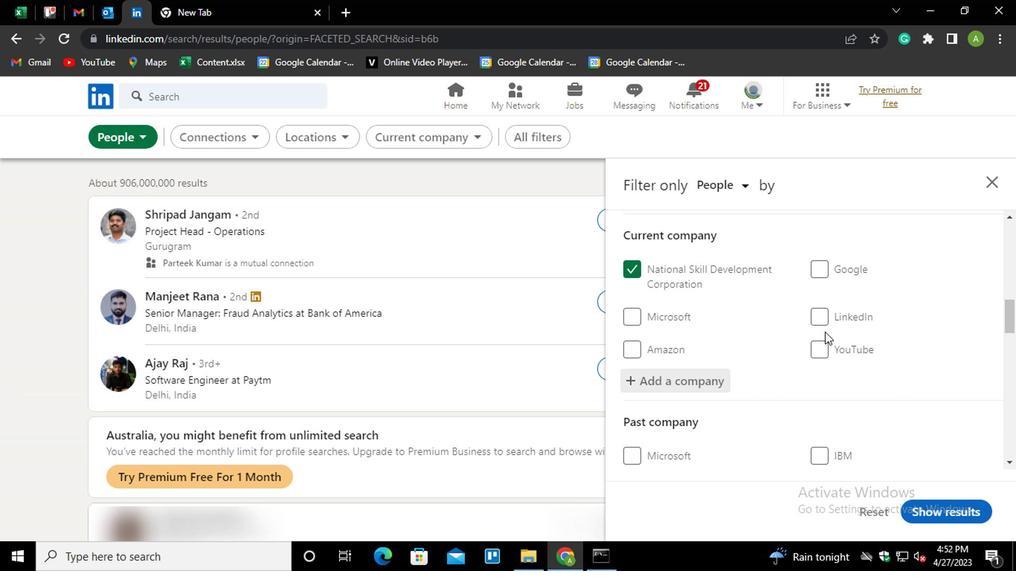 
Action: Mouse scrolled (681, 330) with delta (0, 0)
Screenshot: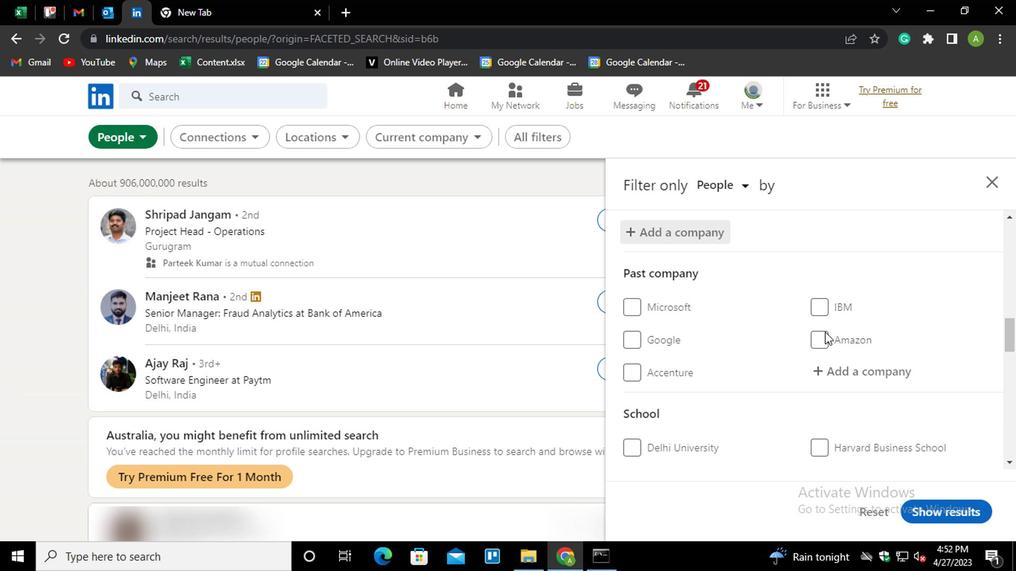 
Action: Mouse scrolled (681, 330) with delta (0, 0)
Screenshot: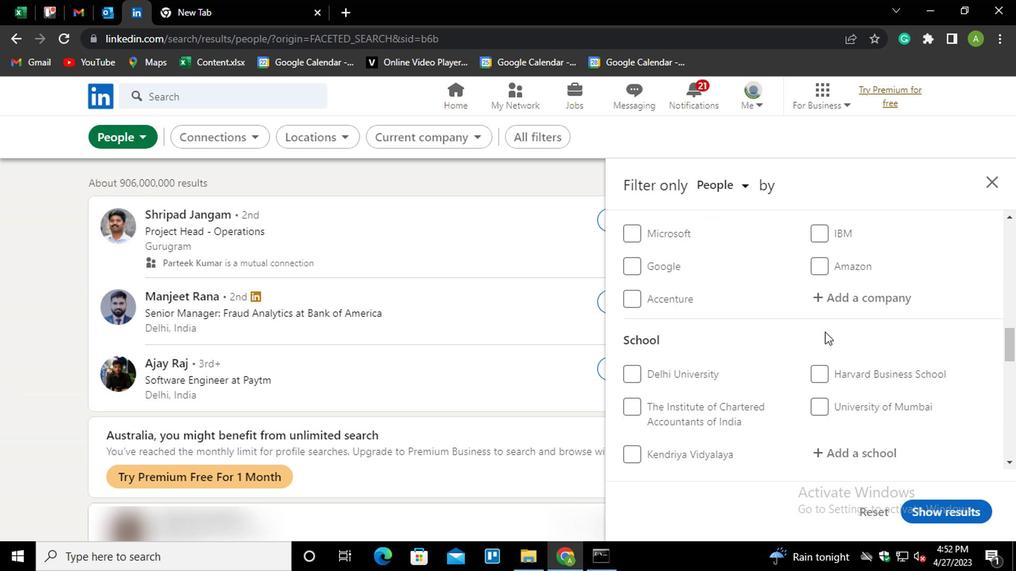 
Action: Mouse scrolled (681, 330) with delta (0, 0)
Screenshot: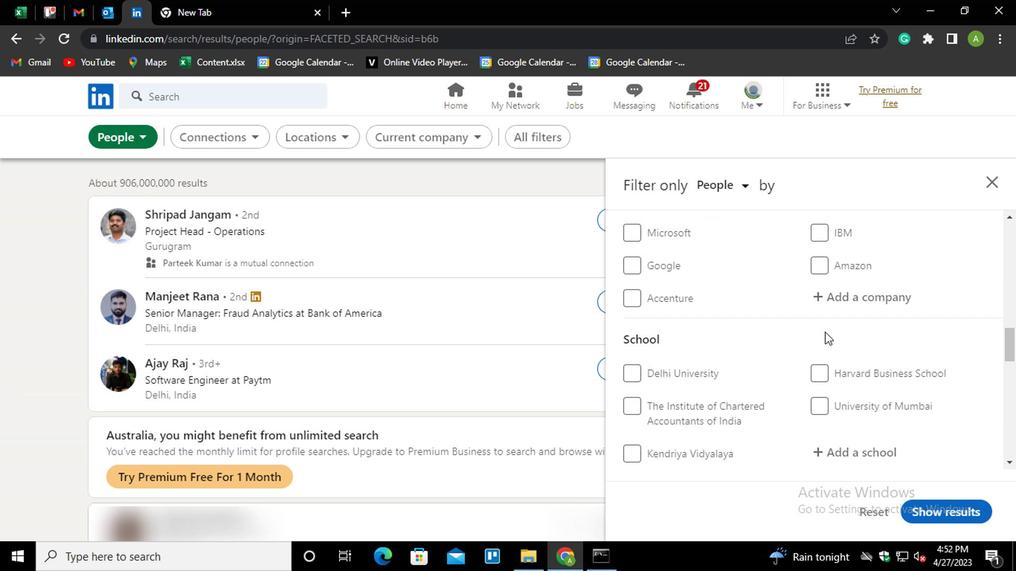 
Action: Mouse moved to (693, 314)
Screenshot: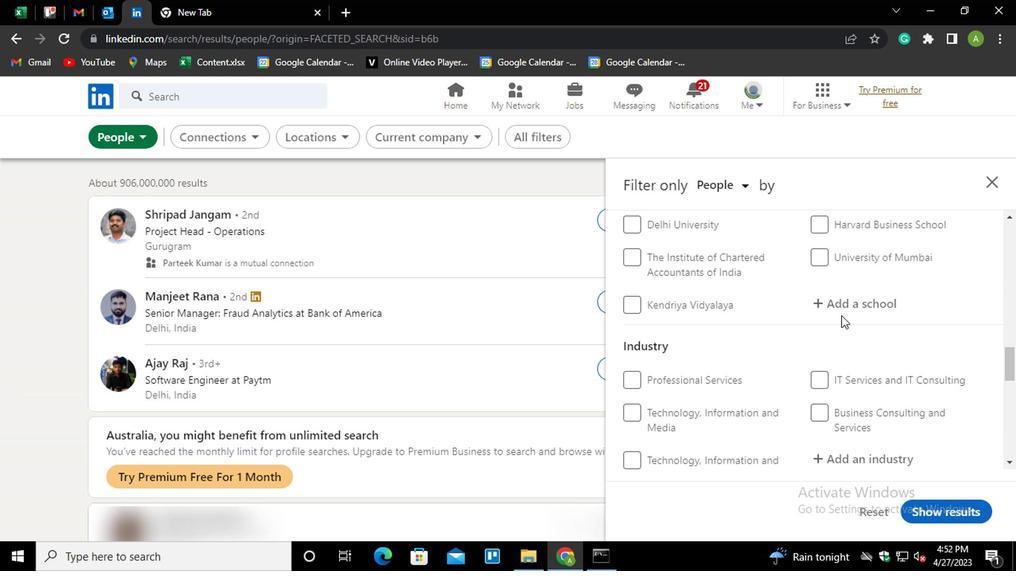 
Action: Mouse pressed left at (693, 314)
Screenshot: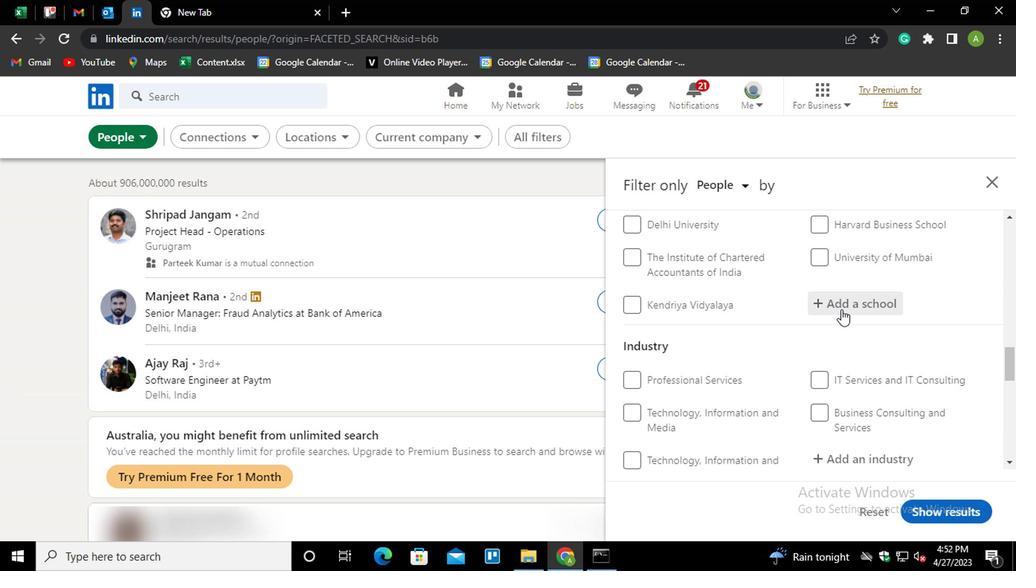 
Action: Key pressed <Key.shift>CHITKA<Key.down><Key.enter>
Screenshot: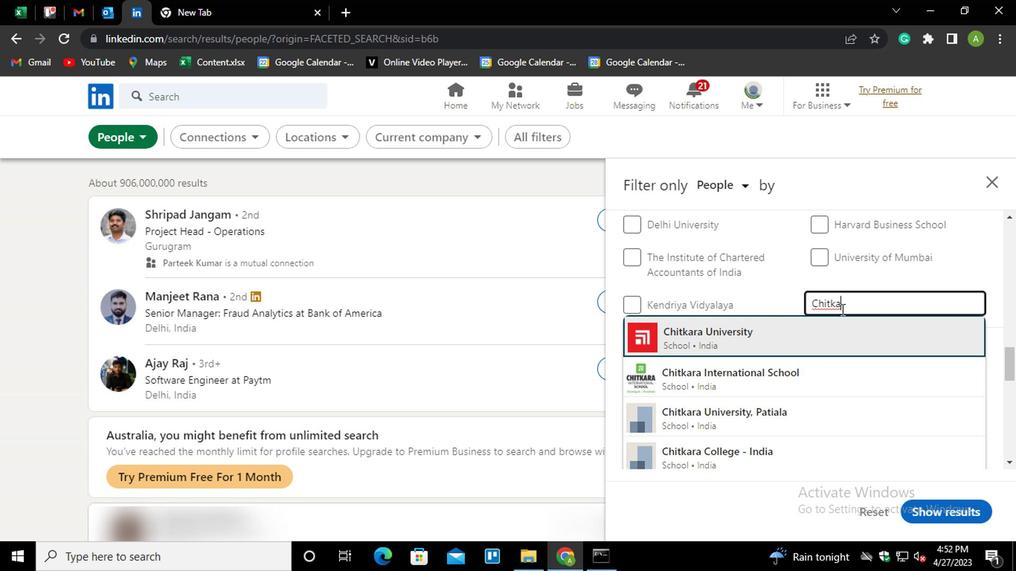 
Action: Mouse scrolled (693, 314) with delta (0, 0)
Screenshot: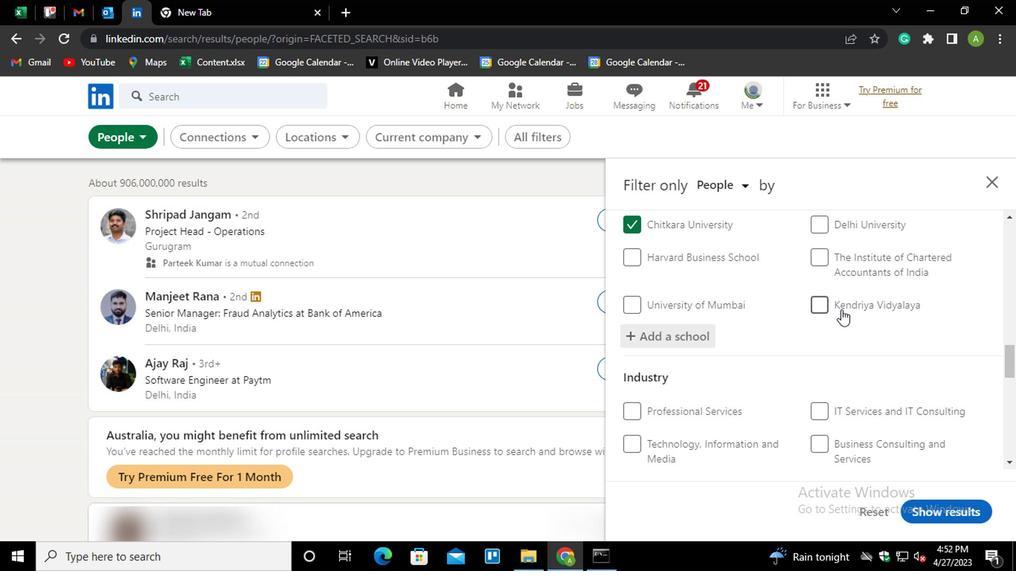 
Action: Mouse scrolled (693, 314) with delta (0, 0)
Screenshot: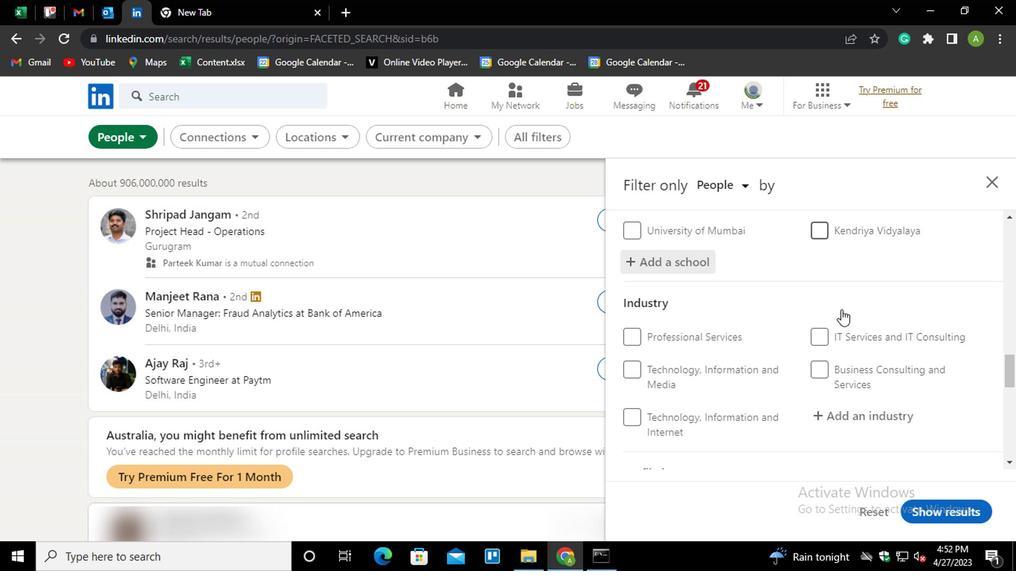 
Action: Mouse scrolled (693, 314) with delta (0, 0)
Screenshot: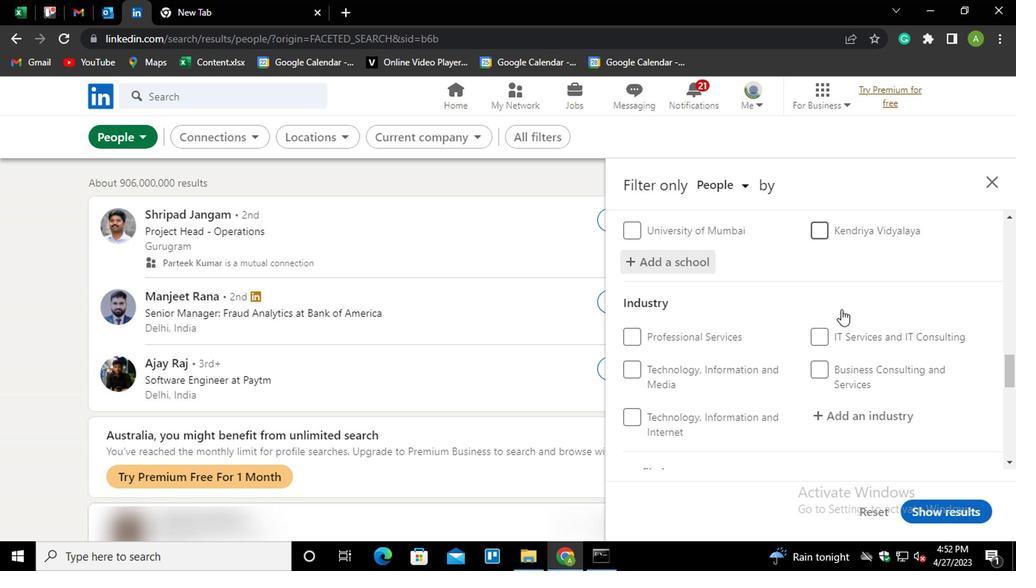 
Action: Mouse moved to (693, 285)
Screenshot: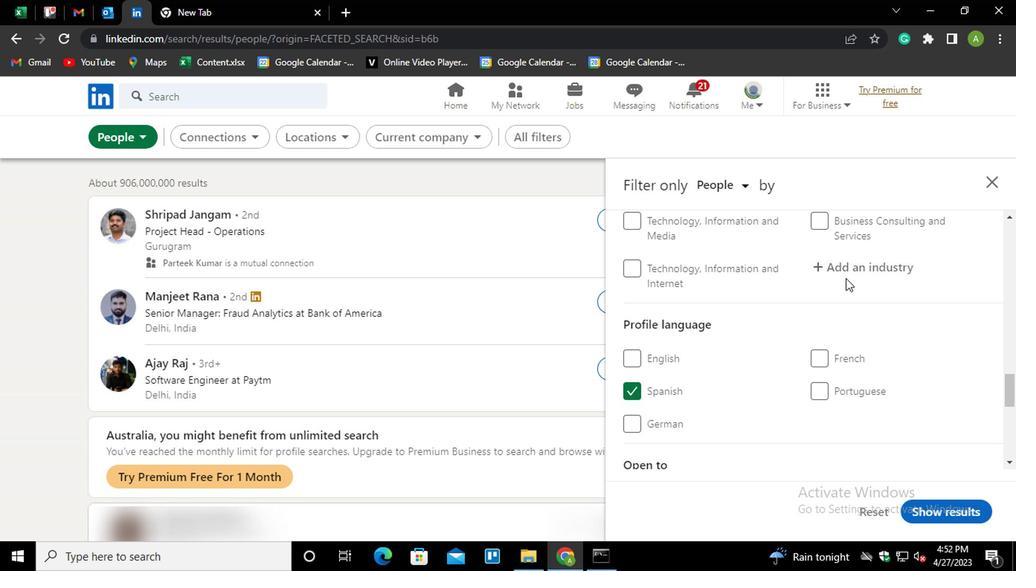 
Action: Mouse pressed left at (693, 285)
Screenshot: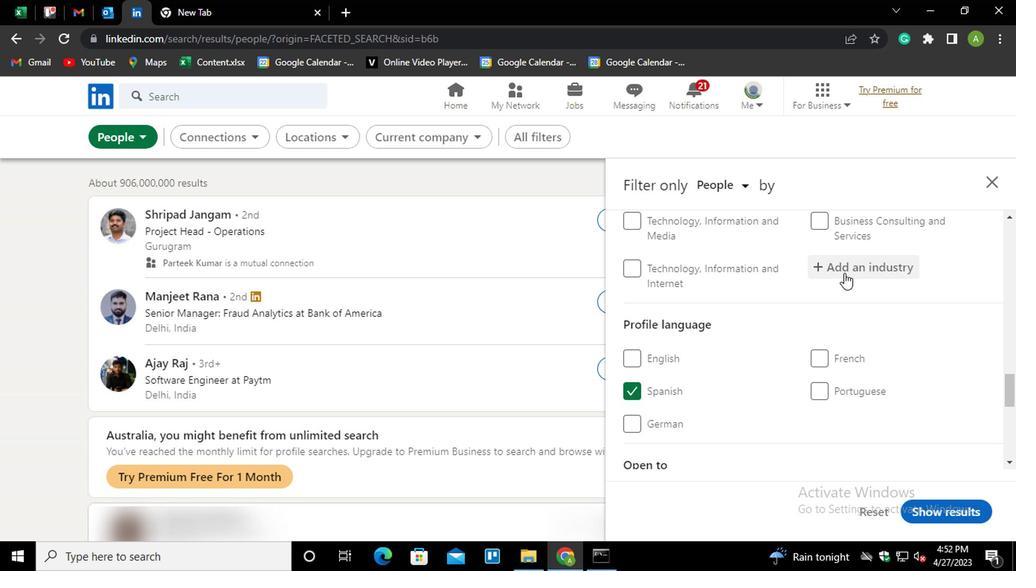 
Action: Mouse moved to (691, 285)
Screenshot: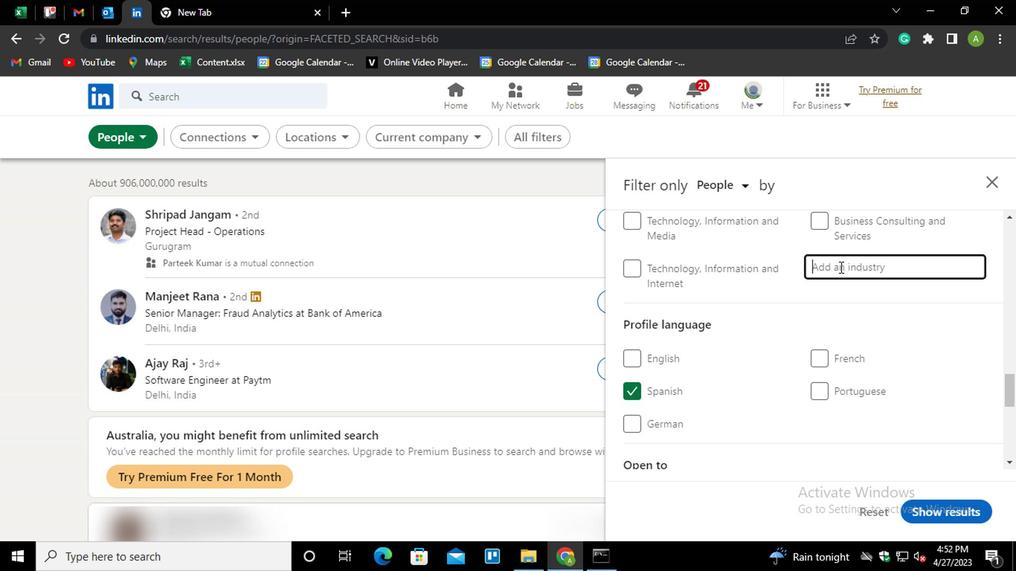 
Action: Key pressed <Key.shift><Key.shift><Key.shift><Key.shift><Key.shift>WATER<Key.down><Key.down><Key.down><Key.up><Key.enter>
Screenshot: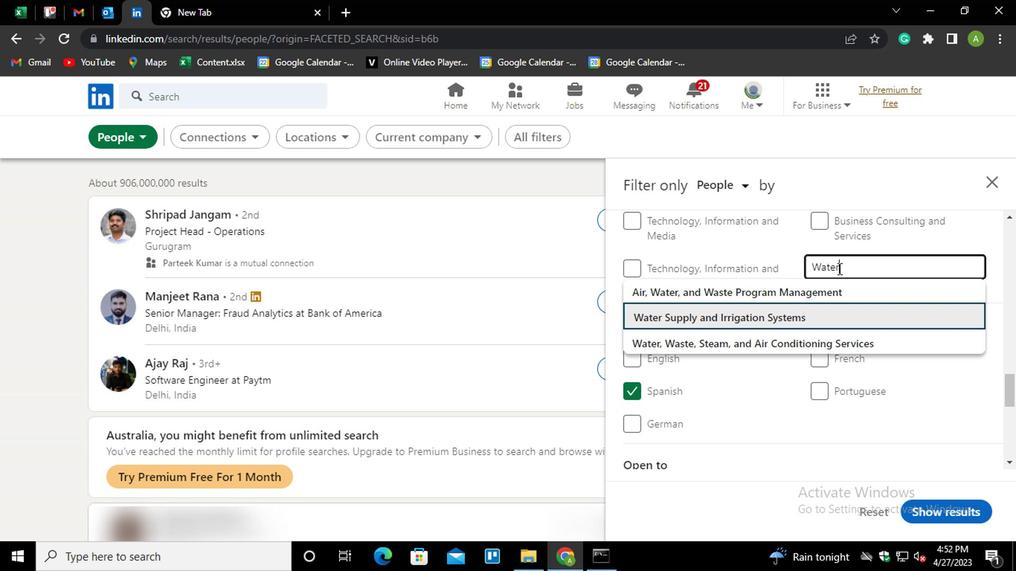 
Action: Mouse moved to (714, 271)
Screenshot: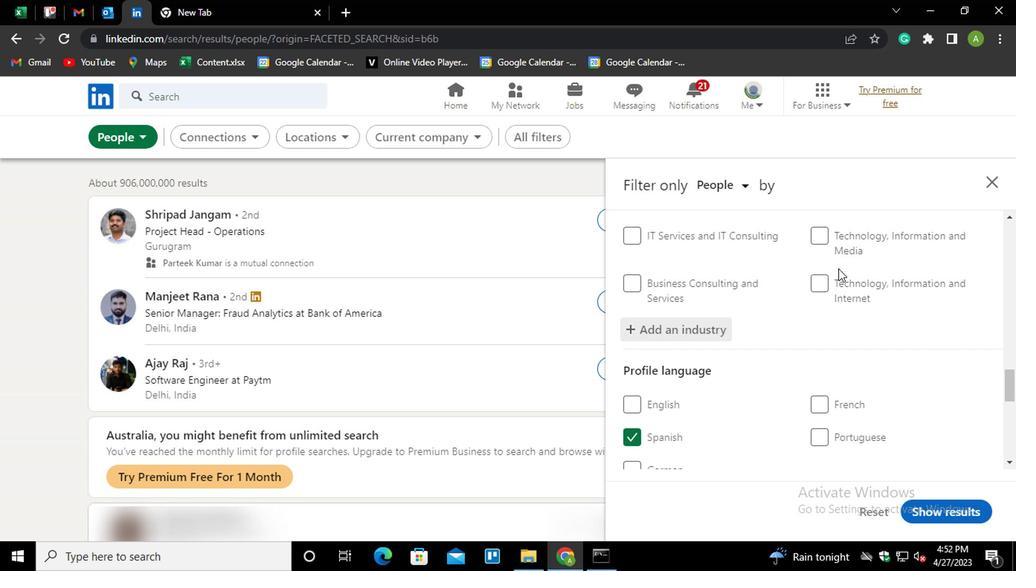 
Action: Mouse scrolled (714, 271) with delta (0, 0)
Screenshot: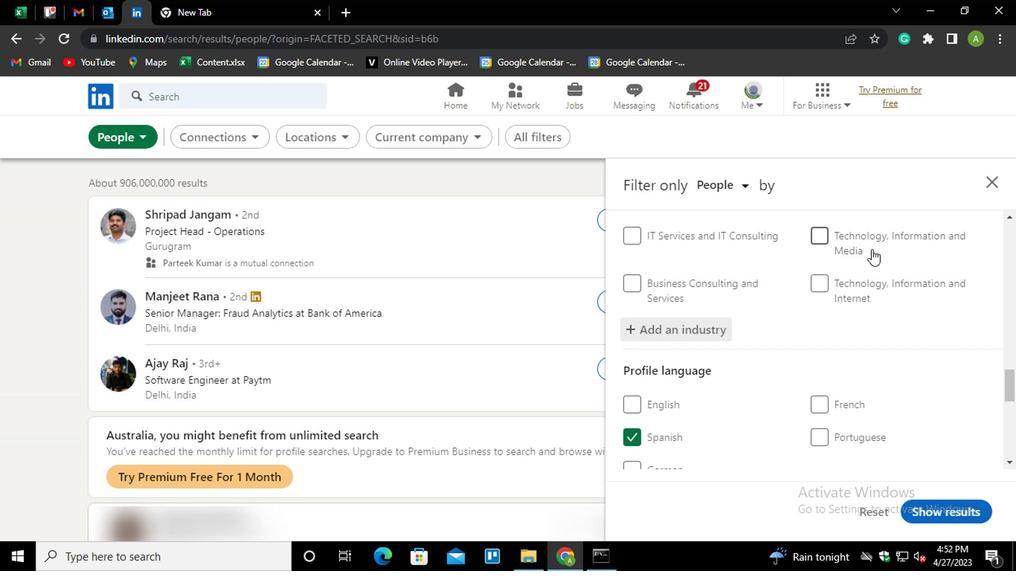 
Action: Mouse moved to (715, 276)
Screenshot: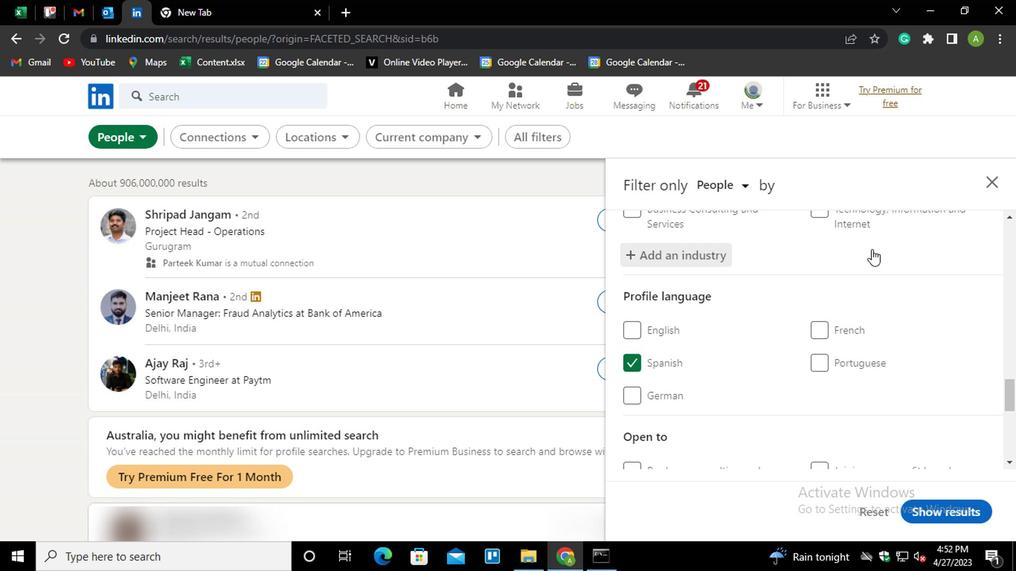 
Action: Mouse scrolled (715, 275) with delta (0, 0)
Screenshot: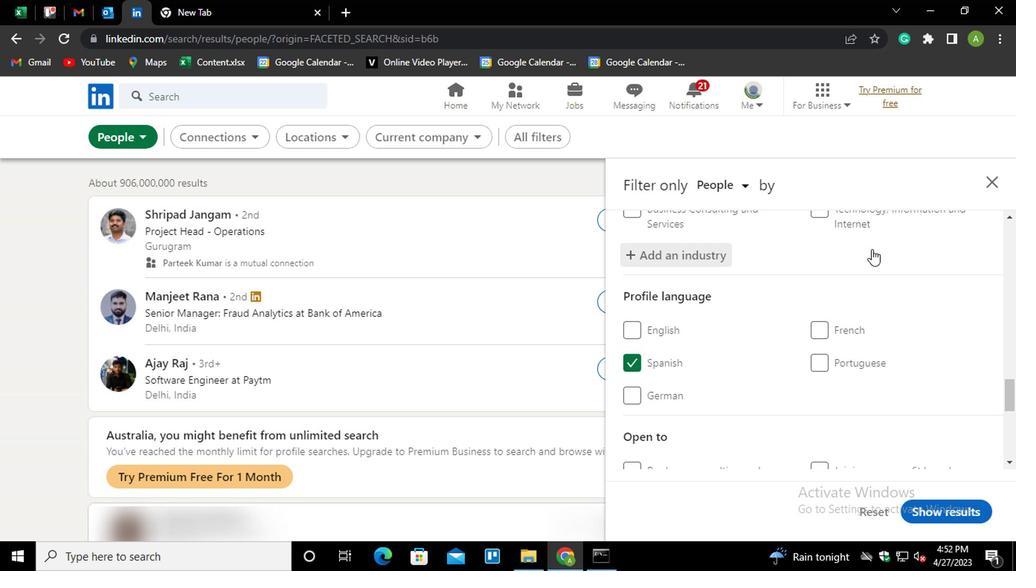 
Action: Mouse scrolled (715, 275) with delta (0, 0)
Screenshot: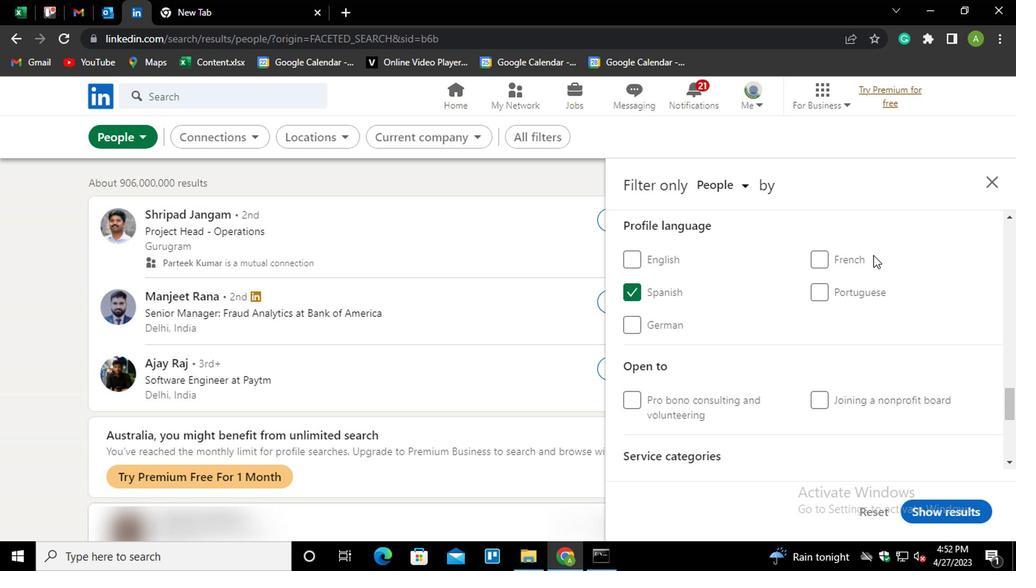 
Action: Mouse scrolled (715, 275) with delta (0, 0)
Screenshot: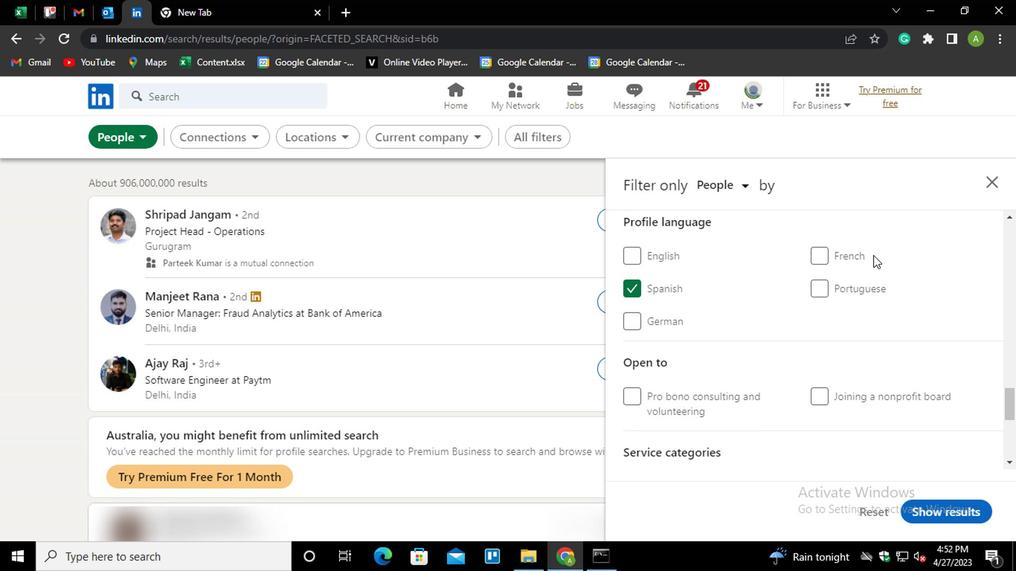 
Action: Mouse scrolled (715, 275) with delta (0, 0)
Screenshot: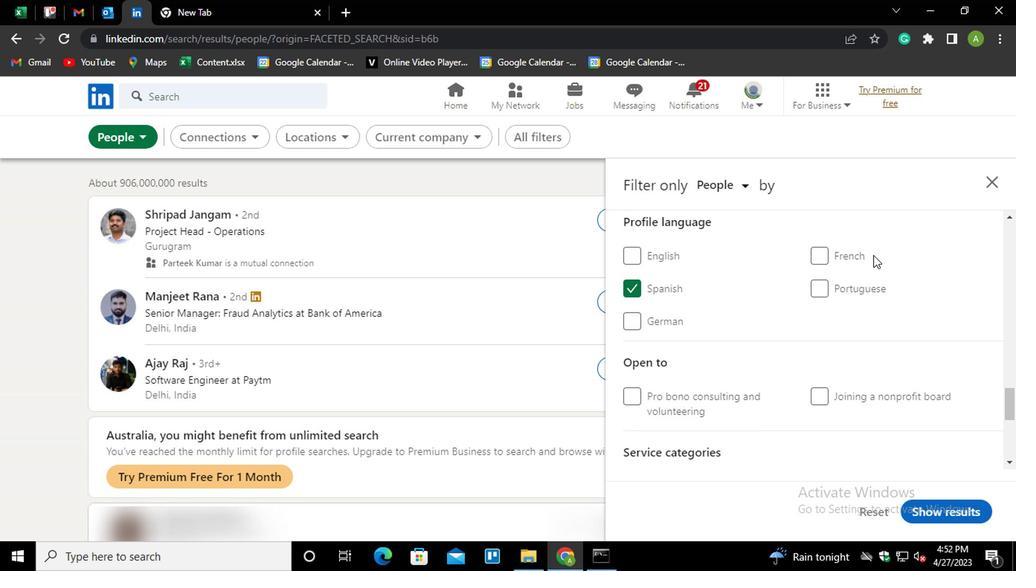 
Action: Mouse moved to (703, 324)
Screenshot: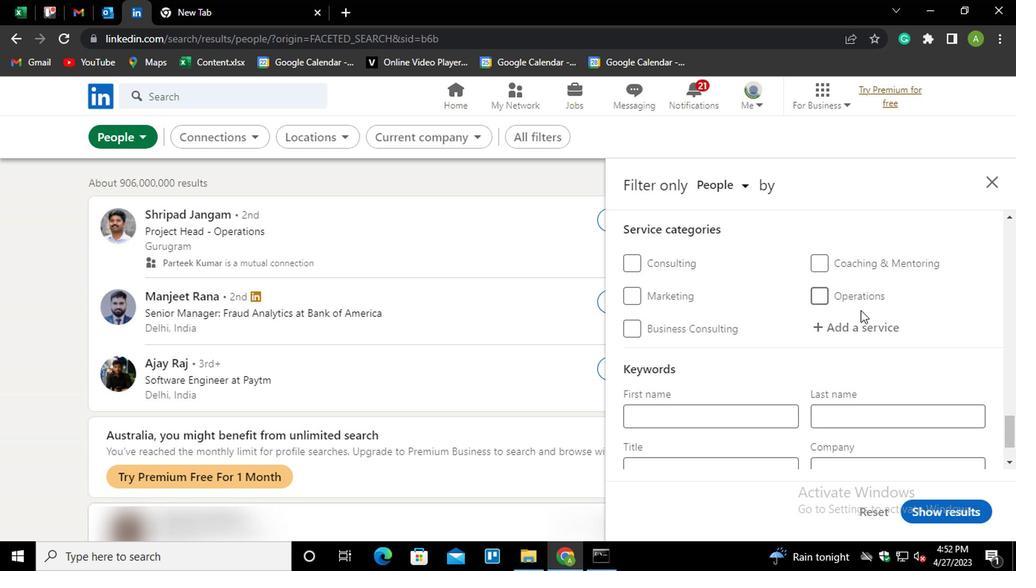 
Action: Mouse pressed left at (703, 324)
Screenshot: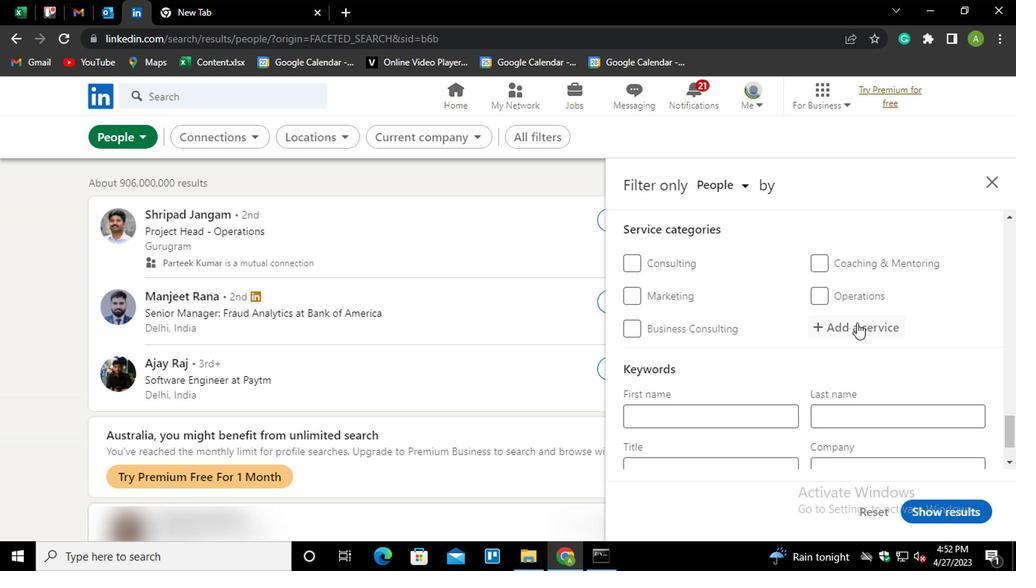 
Action: Mouse moved to (705, 326)
Screenshot: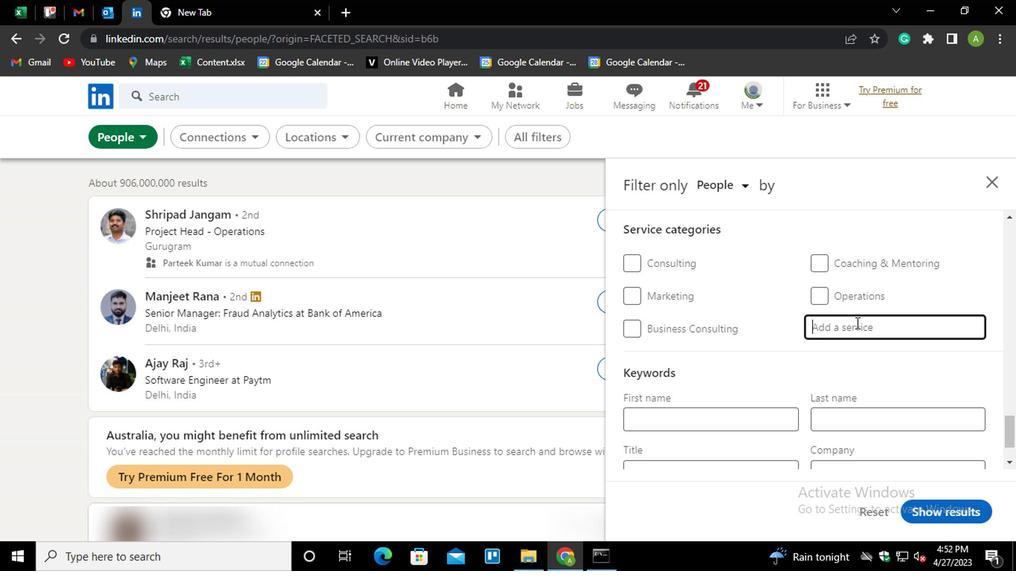 
Action: Mouse pressed left at (705, 326)
Screenshot: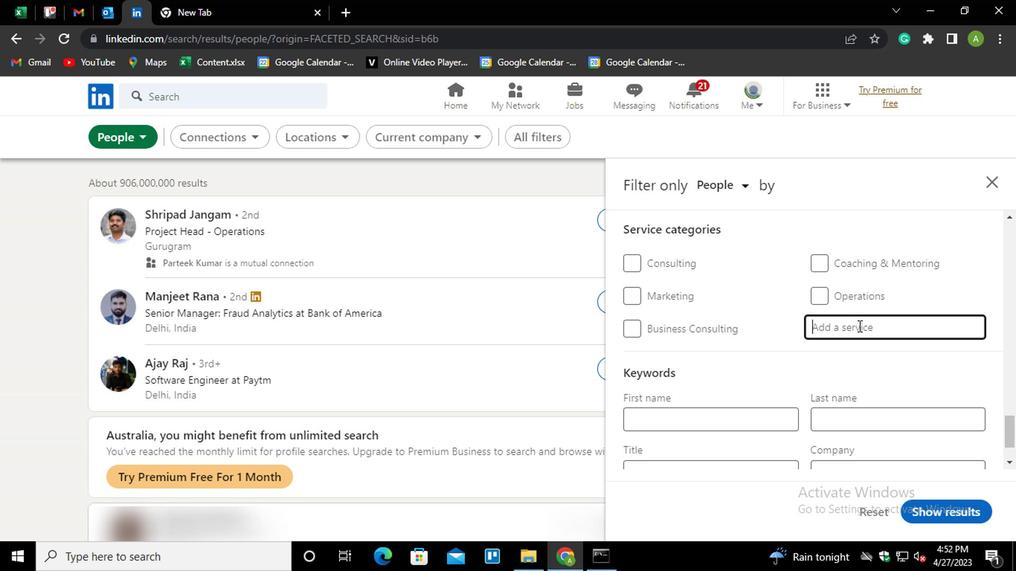 
Action: Key pressed <Key.shift>LIFE<Key.space><Key.shift>I<Key.down><Key.enter>
Screenshot: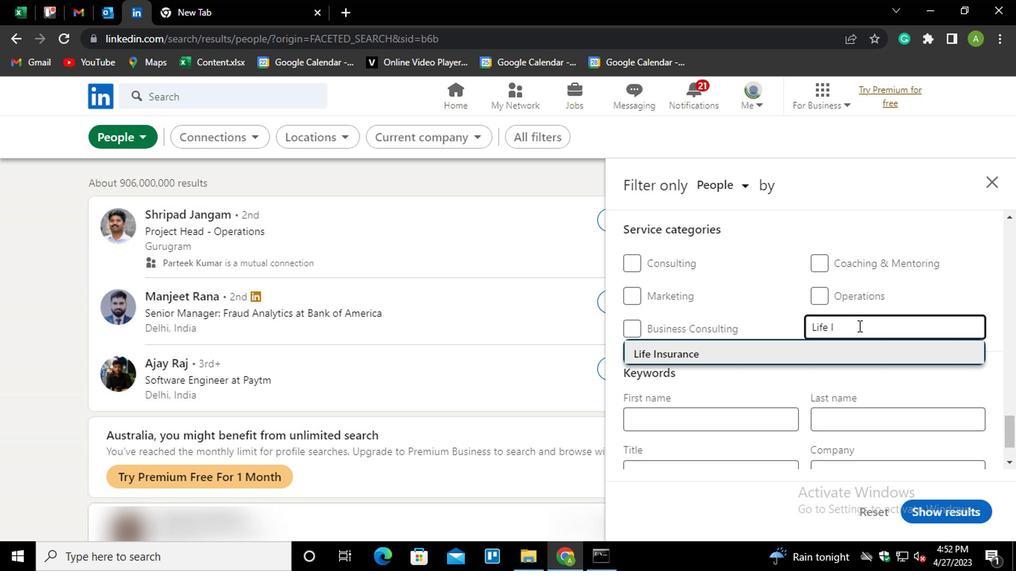 
Action: Mouse scrolled (705, 325) with delta (0, 0)
Screenshot: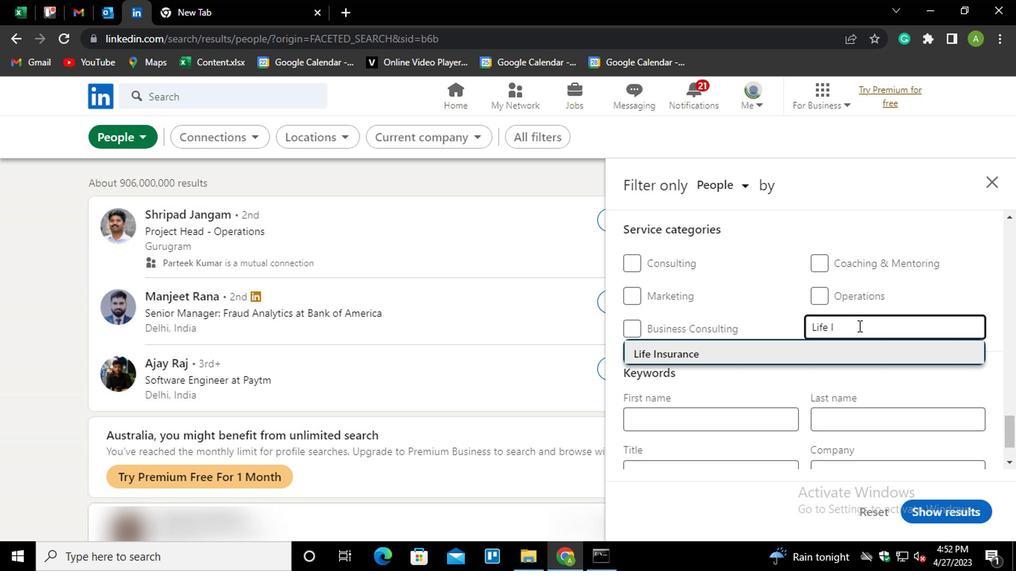
Action: Mouse scrolled (705, 325) with delta (0, 0)
Screenshot: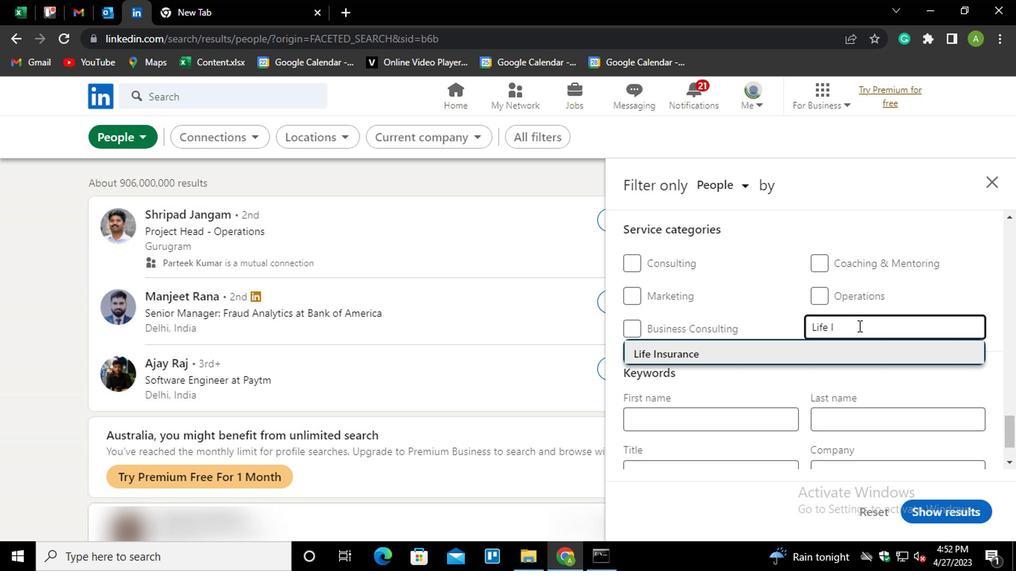 
Action: Mouse scrolled (705, 325) with delta (0, 0)
Screenshot: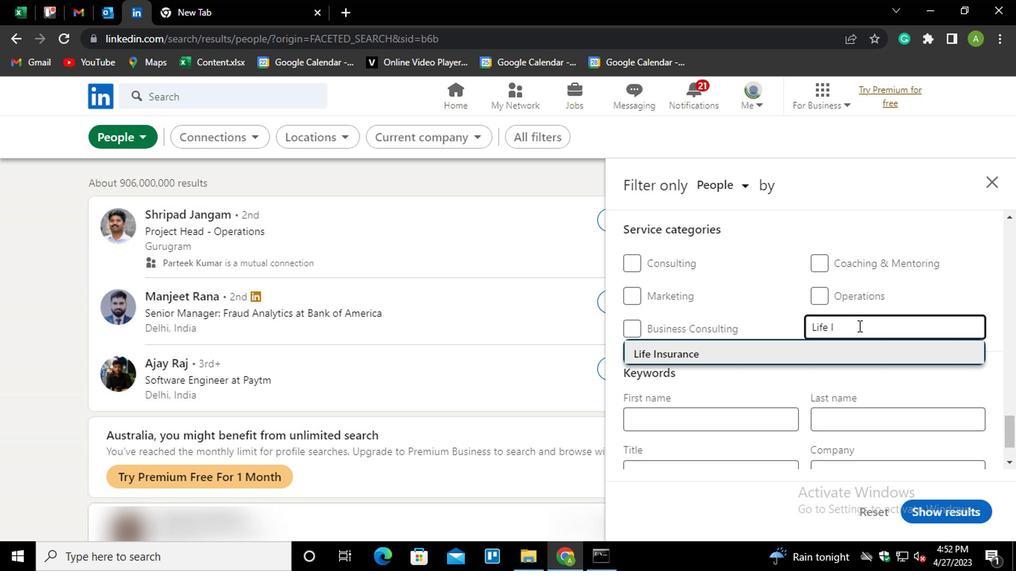 
Action: Mouse moved to (600, 403)
Screenshot: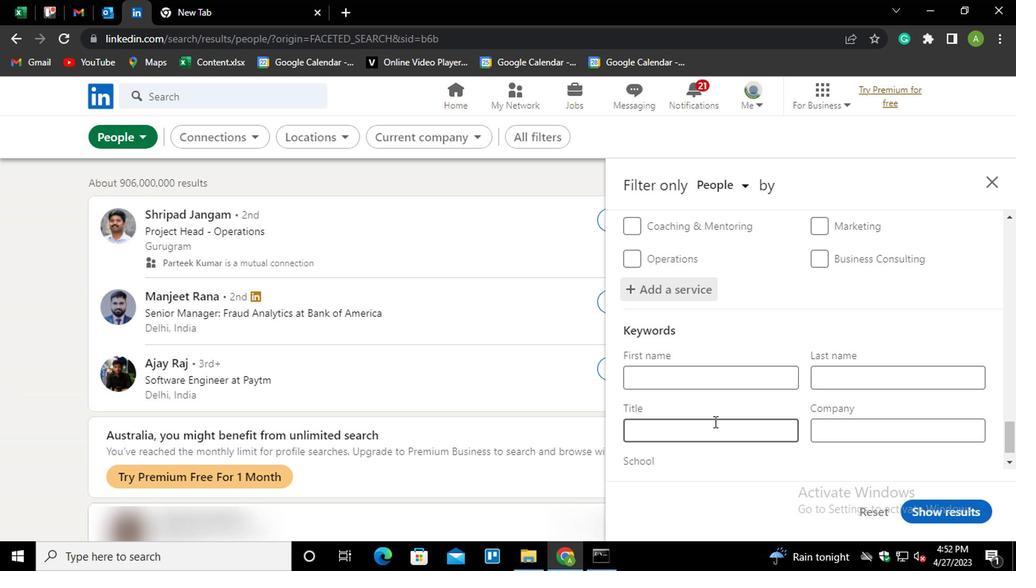
Action: Mouse pressed left at (600, 403)
Screenshot: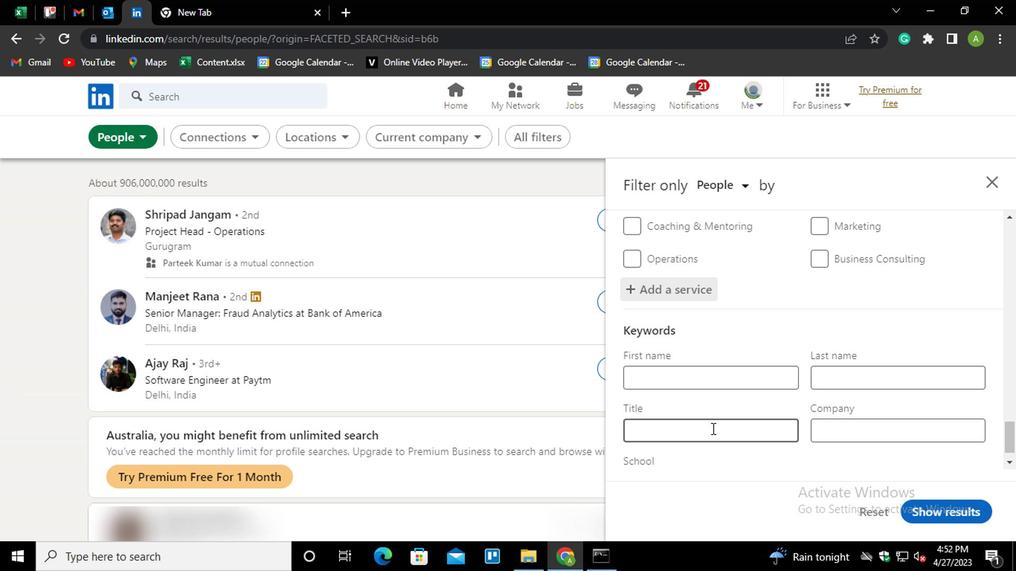 
Action: Key pressed <Key.shift><Key.shift><Key.shift><Key.shift><Key.shift><Key.shift><Key.shift><Key.shift><Key.shift>PROPOSA;<Key.backspace>L<Key.space><Key.shift><Key.shift><Key.shift><Key.shift><Key.shift>WRITER
Screenshot: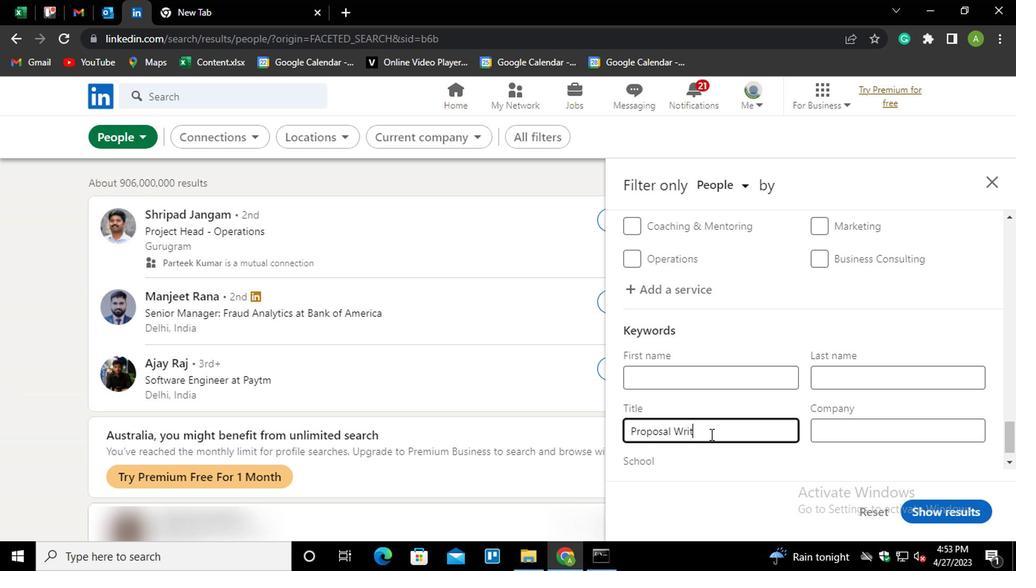 
Action: Mouse moved to (673, 419)
Screenshot: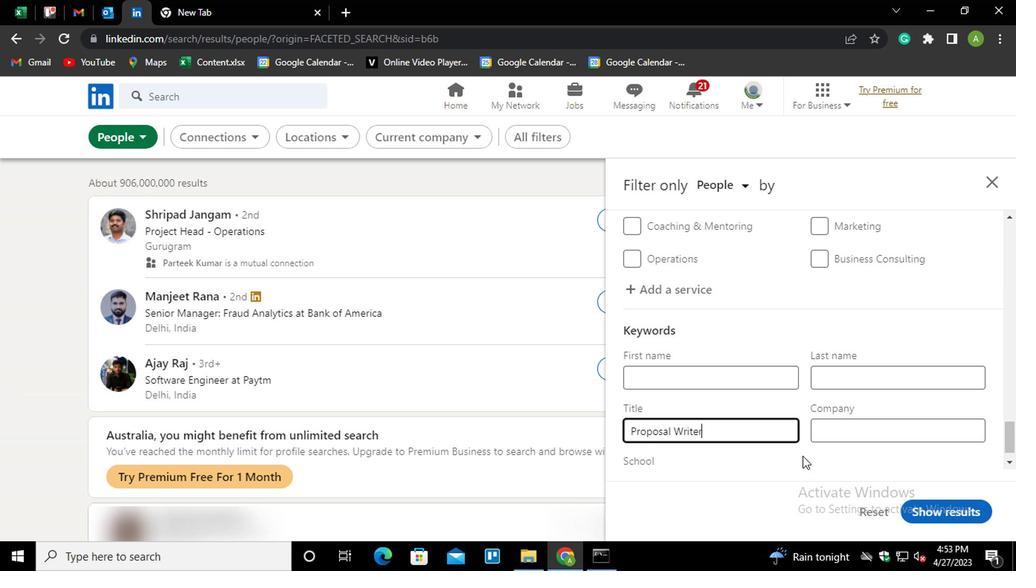 
Action: Mouse pressed left at (673, 419)
Screenshot: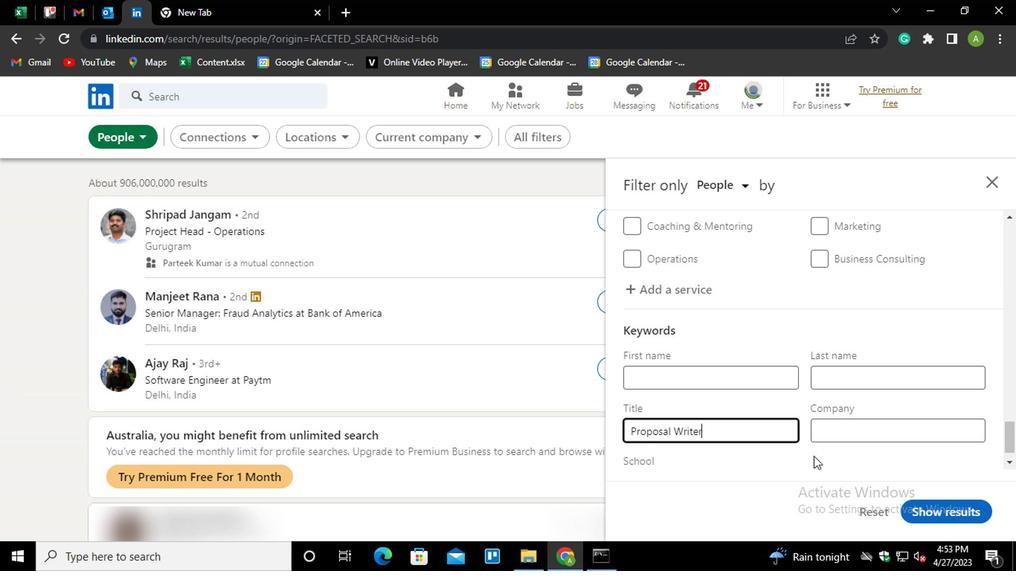 
Action: Mouse moved to (760, 456)
Screenshot: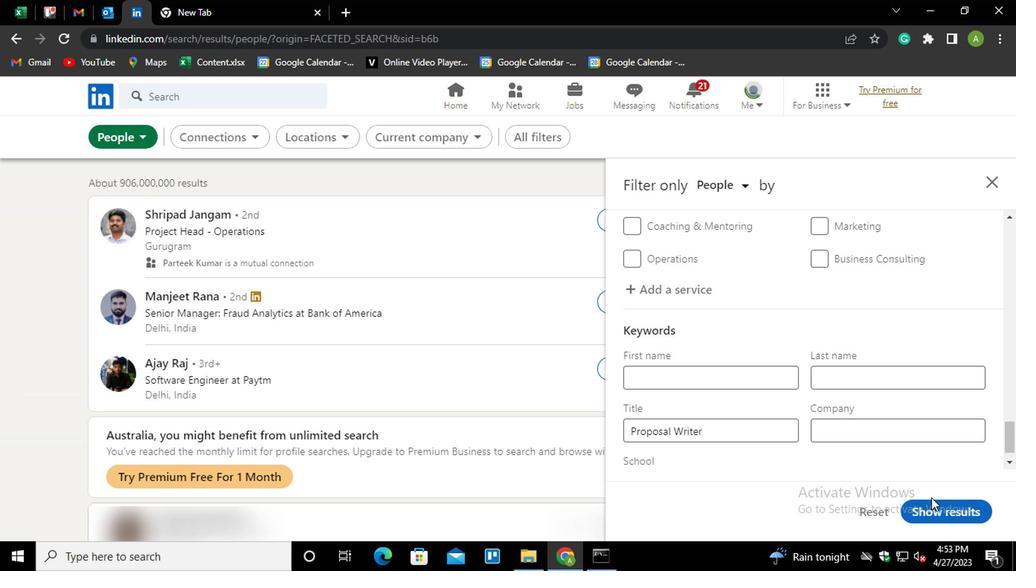 
Action: Mouse pressed left at (760, 456)
Screenshot: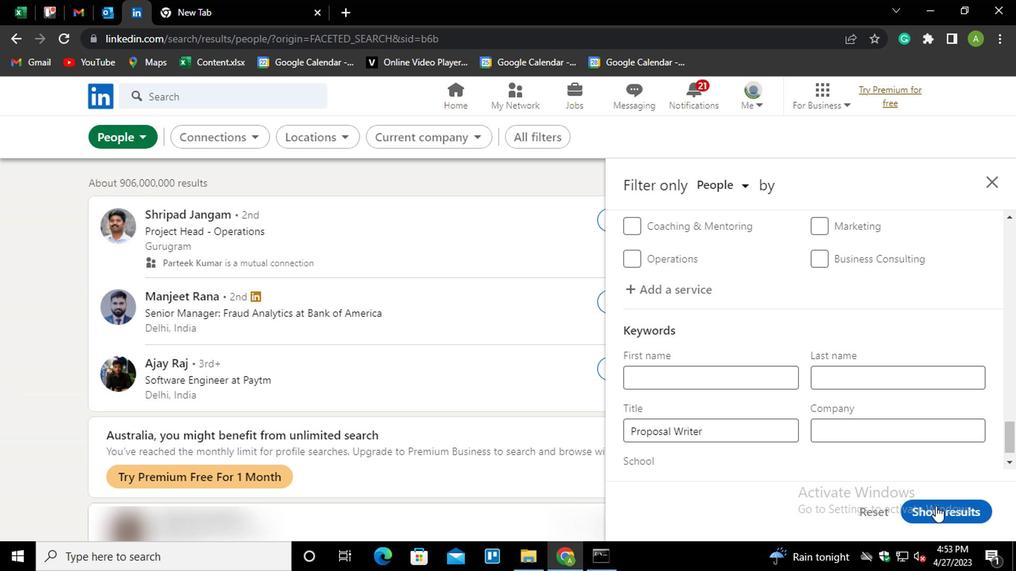 
Action: Mouse moved to (752, 446)
Screenshot: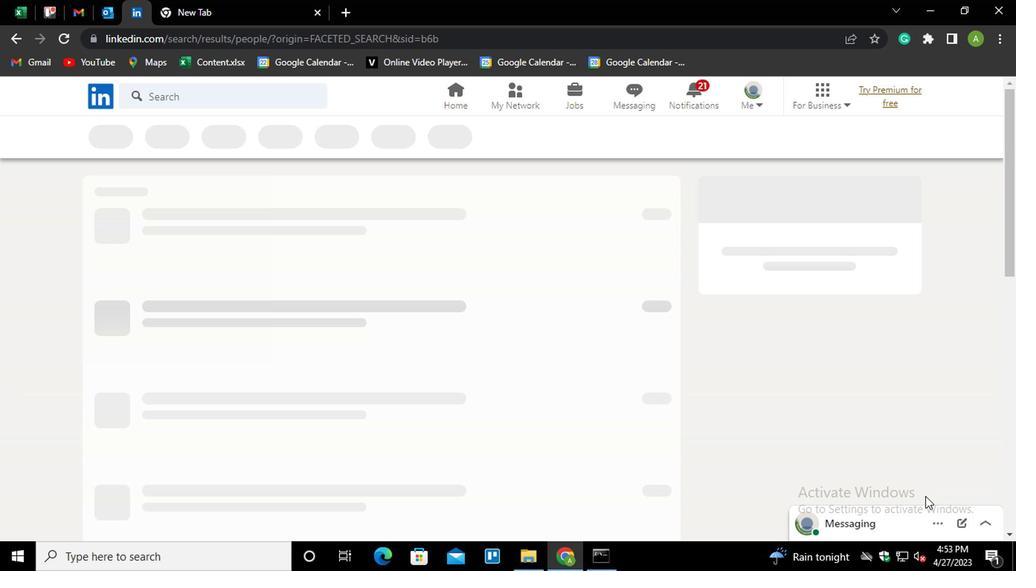
